 Task: Find Round Trip flight tickets for 1 adult, in Economy from Los Angeles to New York to travel on 11-Dec-2023. New York to Los Angeles on 26-Dec-2023. Look for the cheapest flights.Compare prices.
Action: Mouse moved to (390, 332)
Screenshot: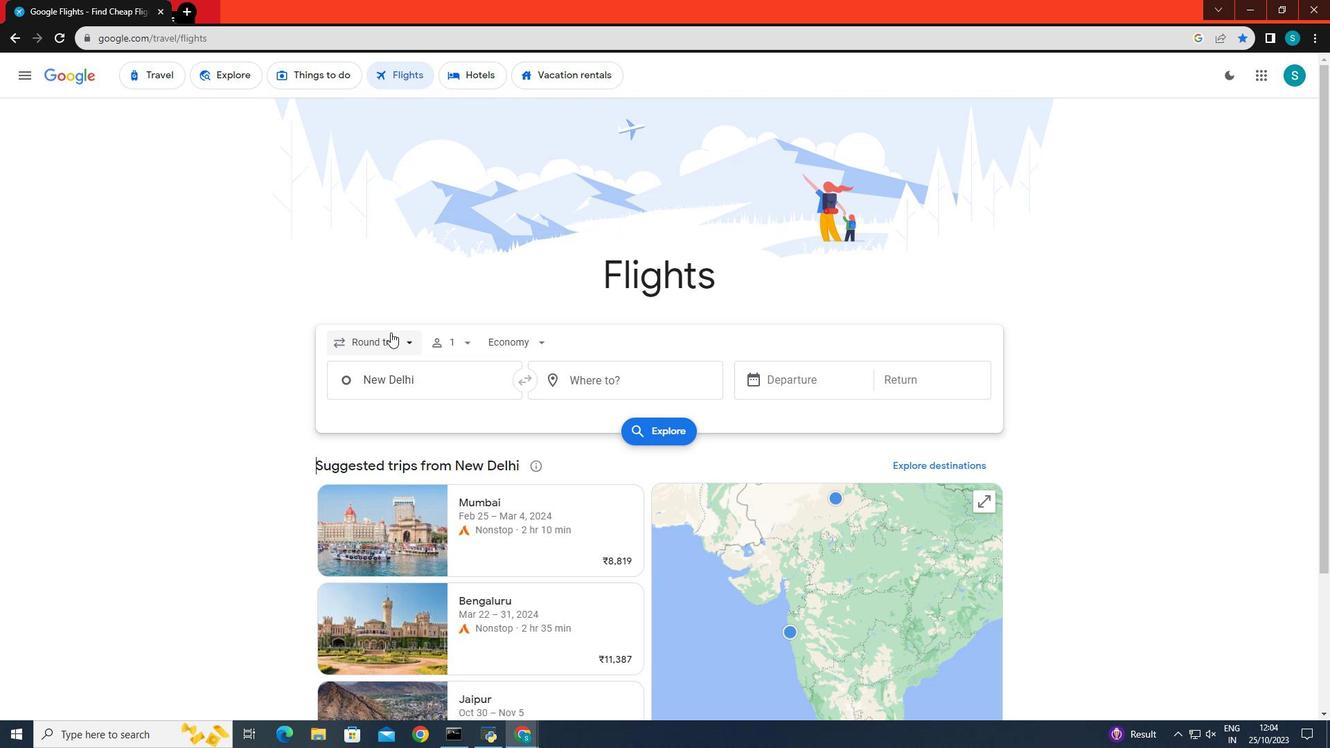 
Action: Mouse pressed left at (390, 332)
Screenshot: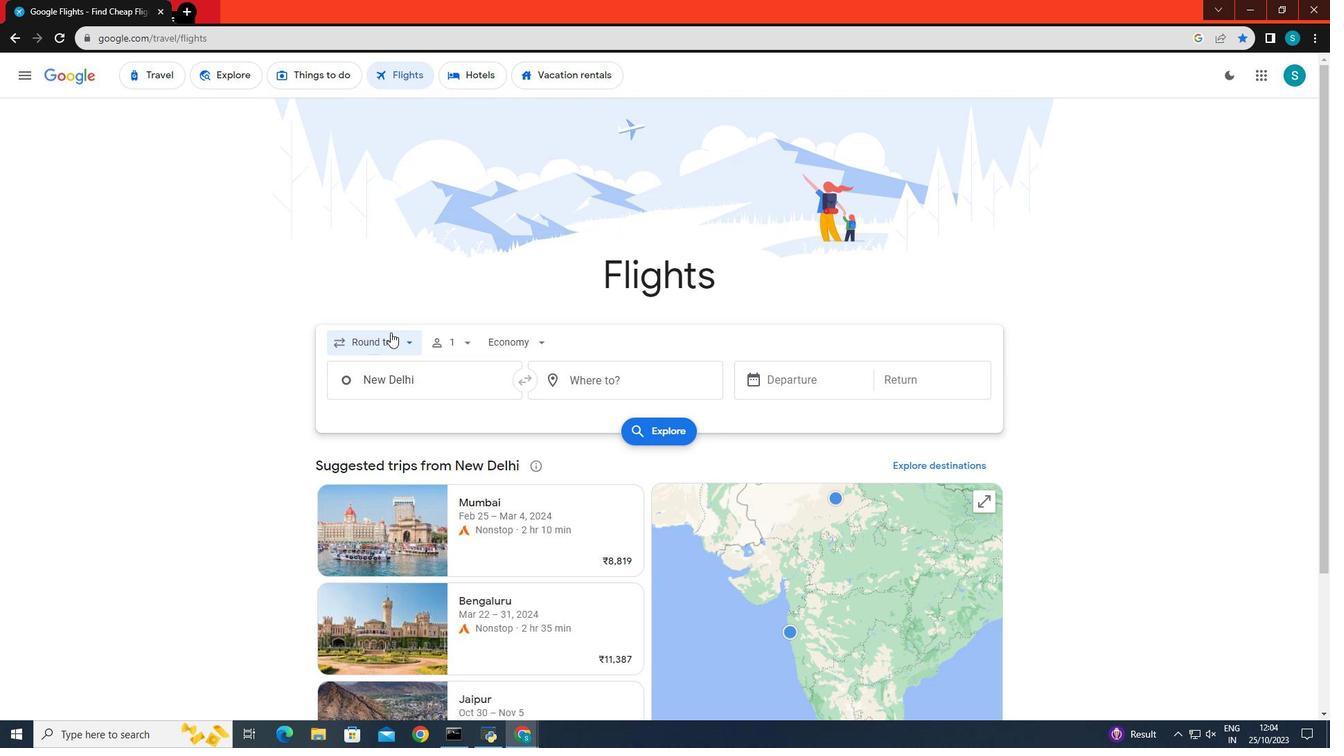
Action: Mouse moved to (388, 368)
Screenshot: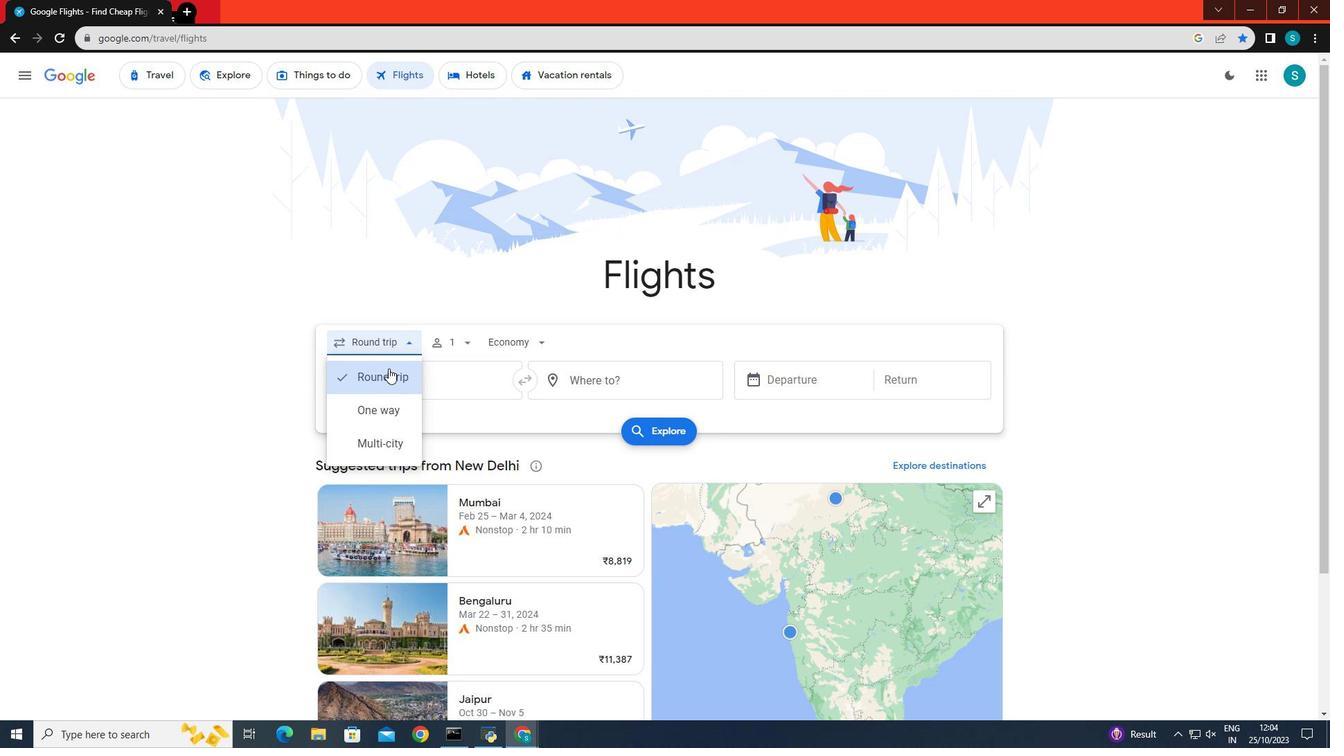 
Action: Mouse pressed left at (388, 368)
Screenshot: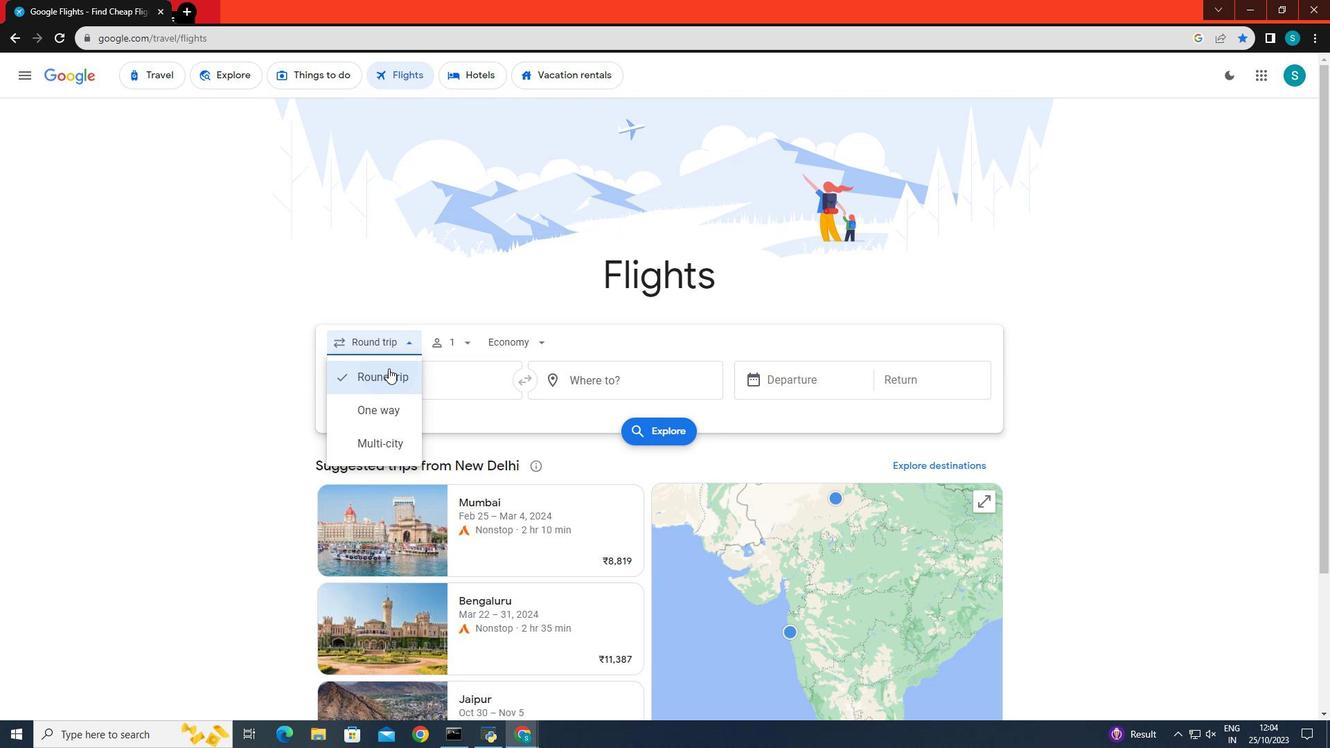 
Action: Mouse moved to (445, 343)
Screenshot: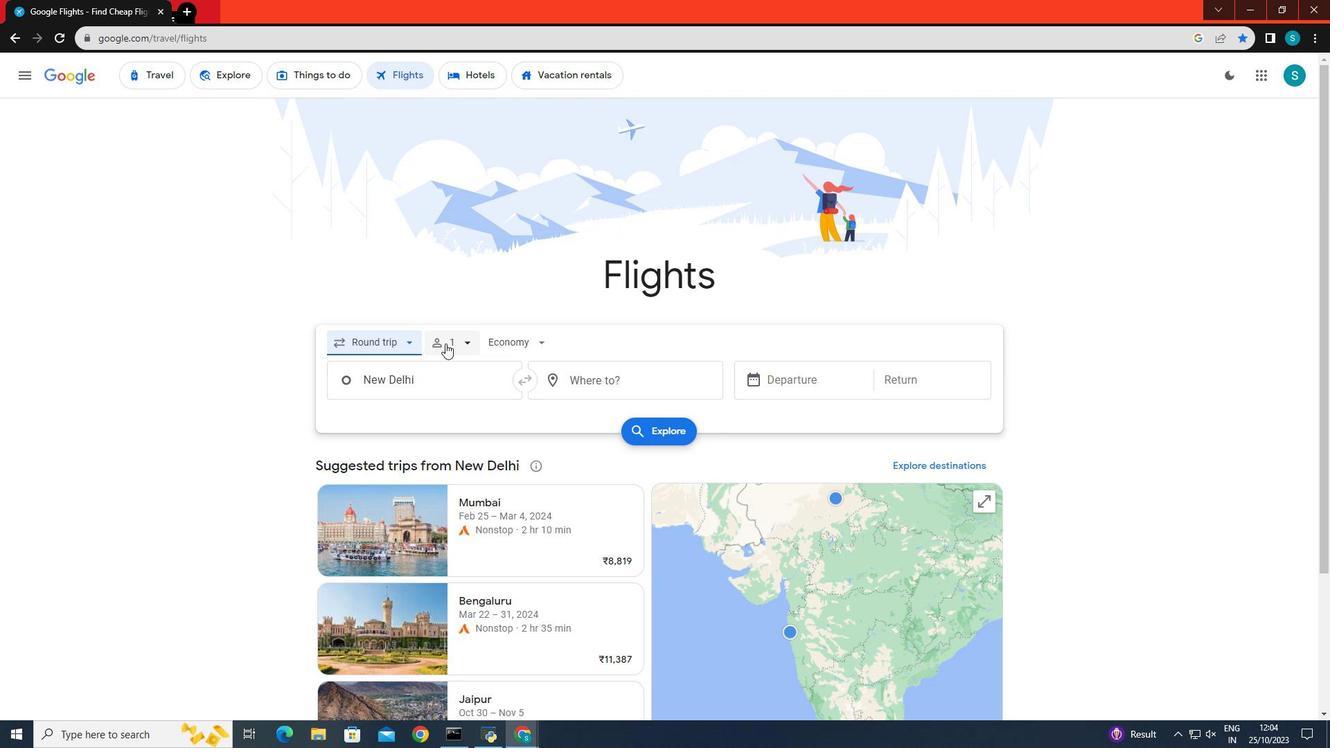 
Action: Mouse pressed left at (445, 343)
Screenshot: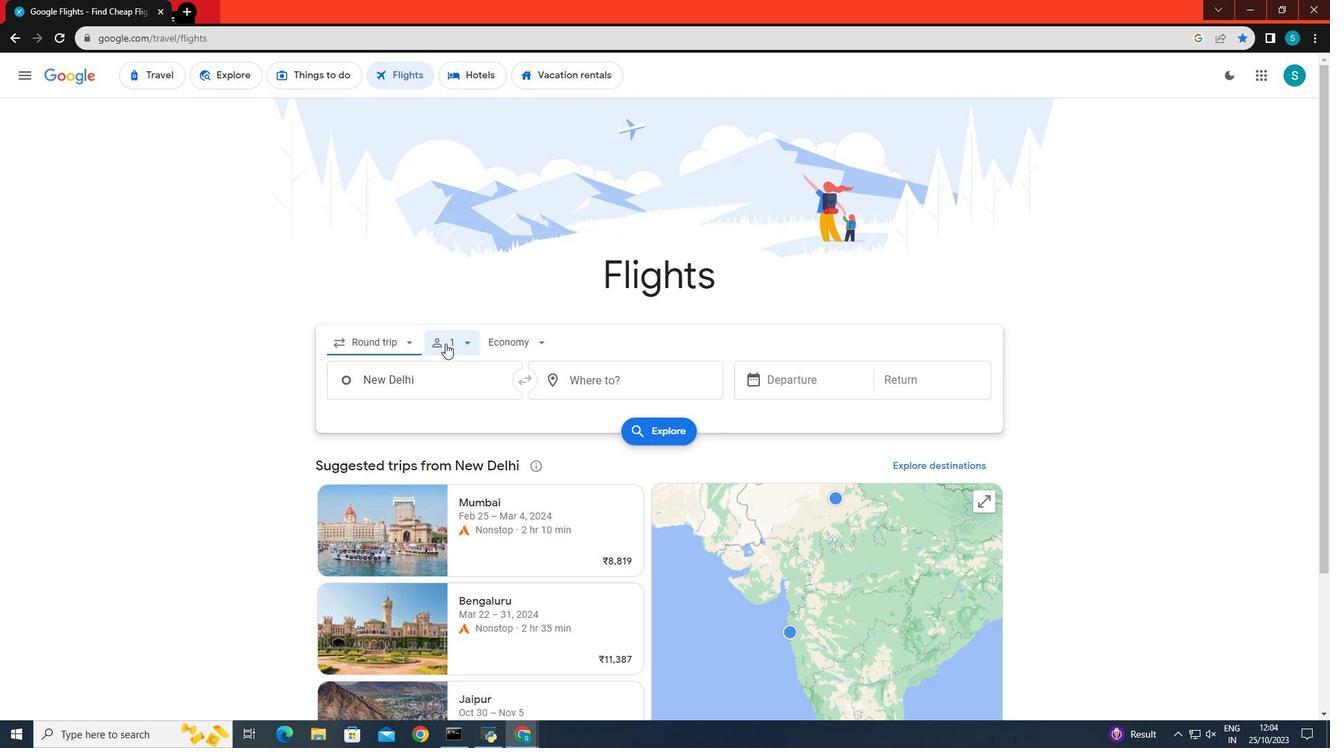 
Action: Mouse moved to (558, 532)
Screenshot: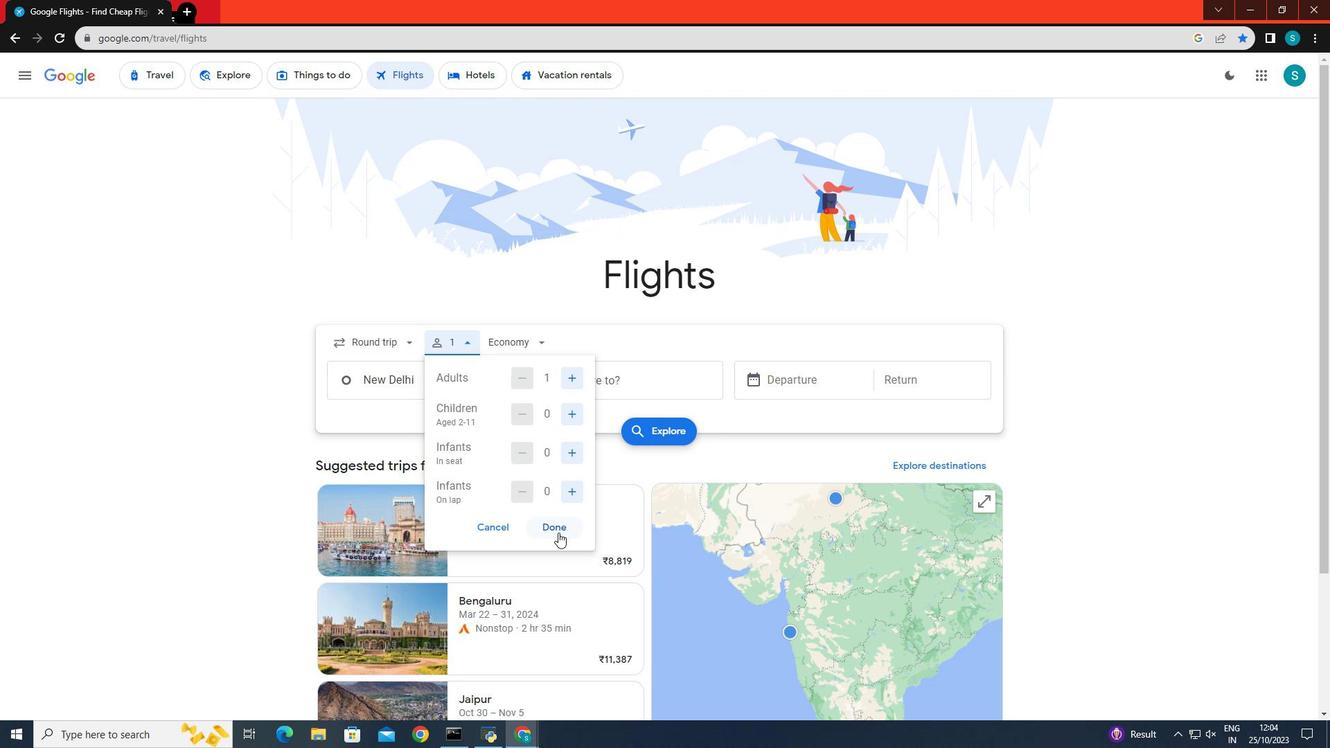 
Action: Mouse pressed left at (558, 532)
Screenshot: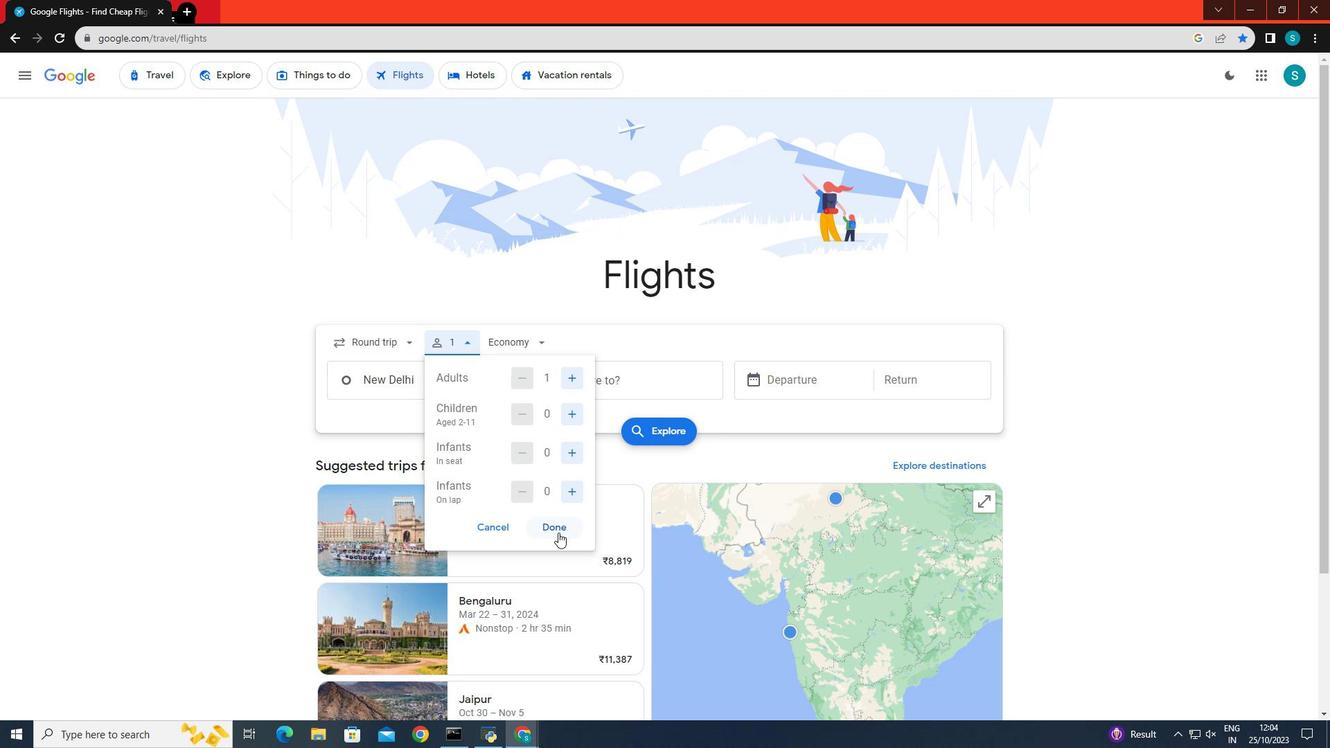 
Action: Mouse moved to (506, 331)
Screenshot: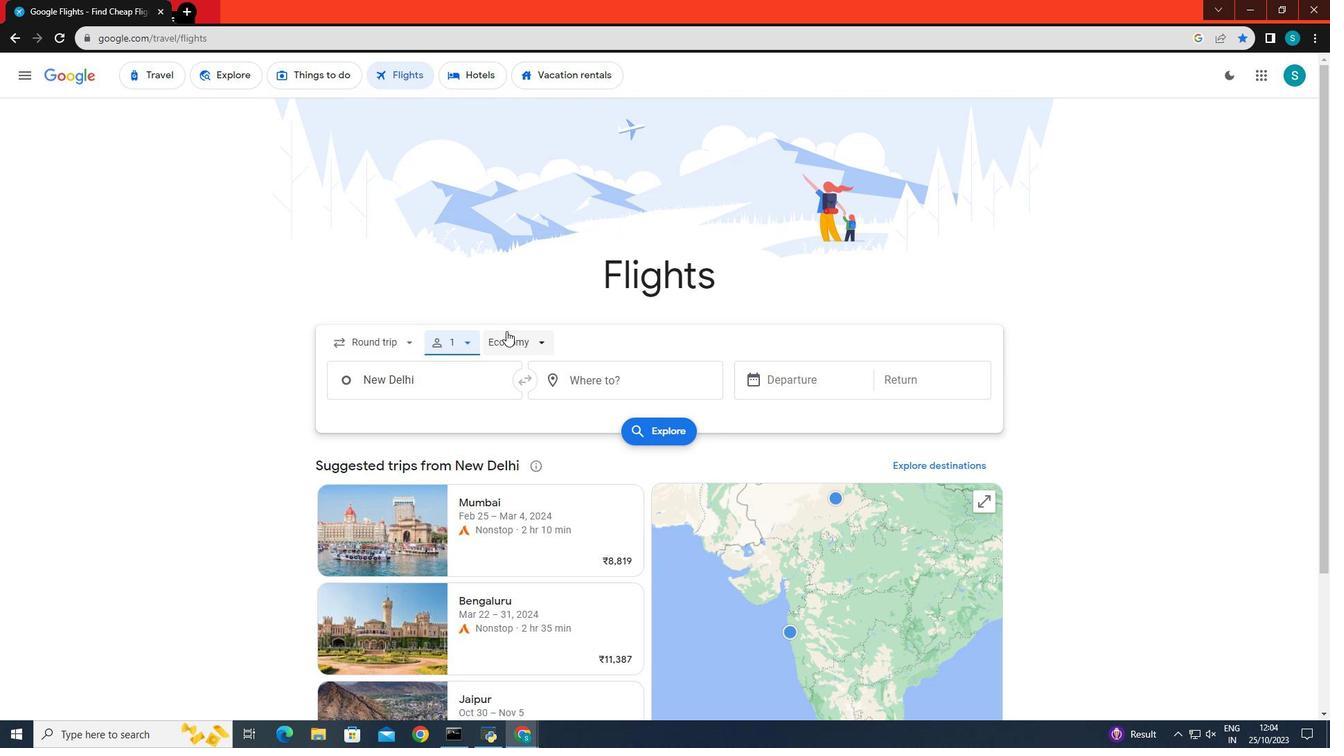 
Action: Mouse pressed left at (506, 331)
Screenshot: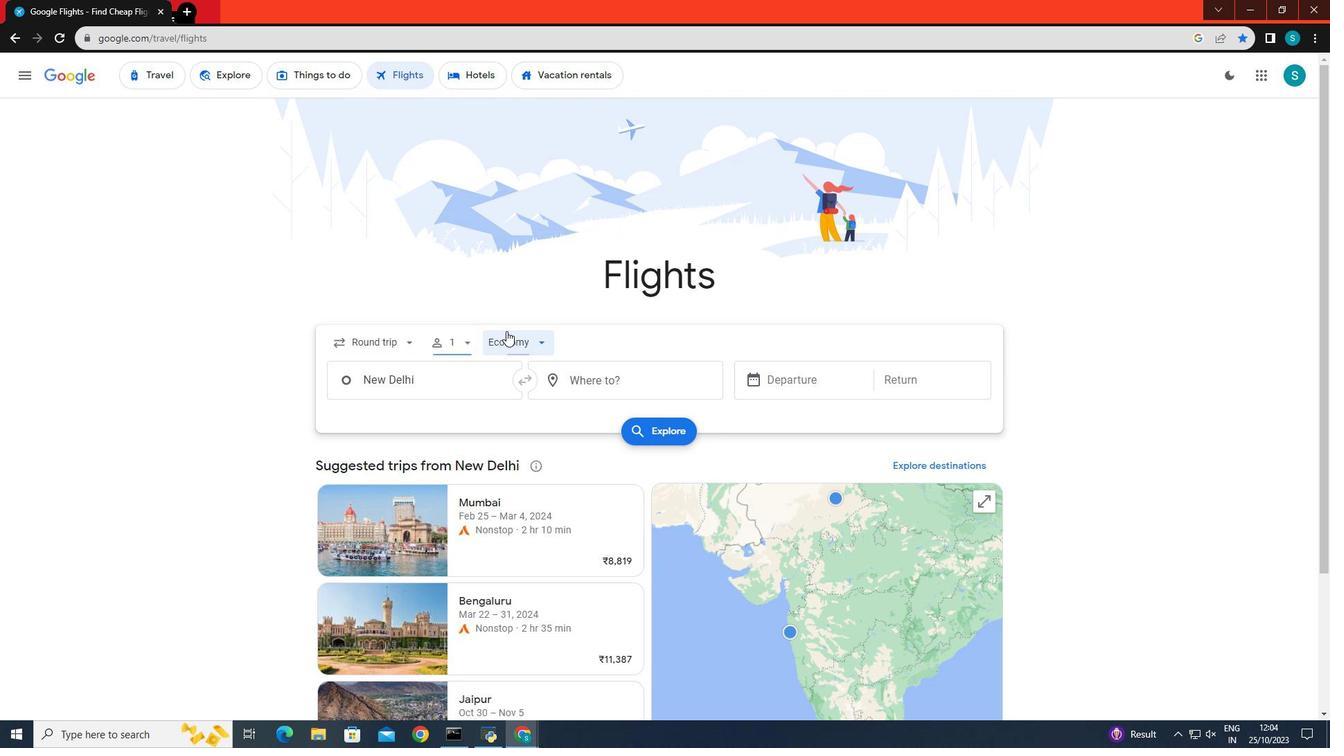 
Action: Mouse moved to (545, 374)
Screenshot: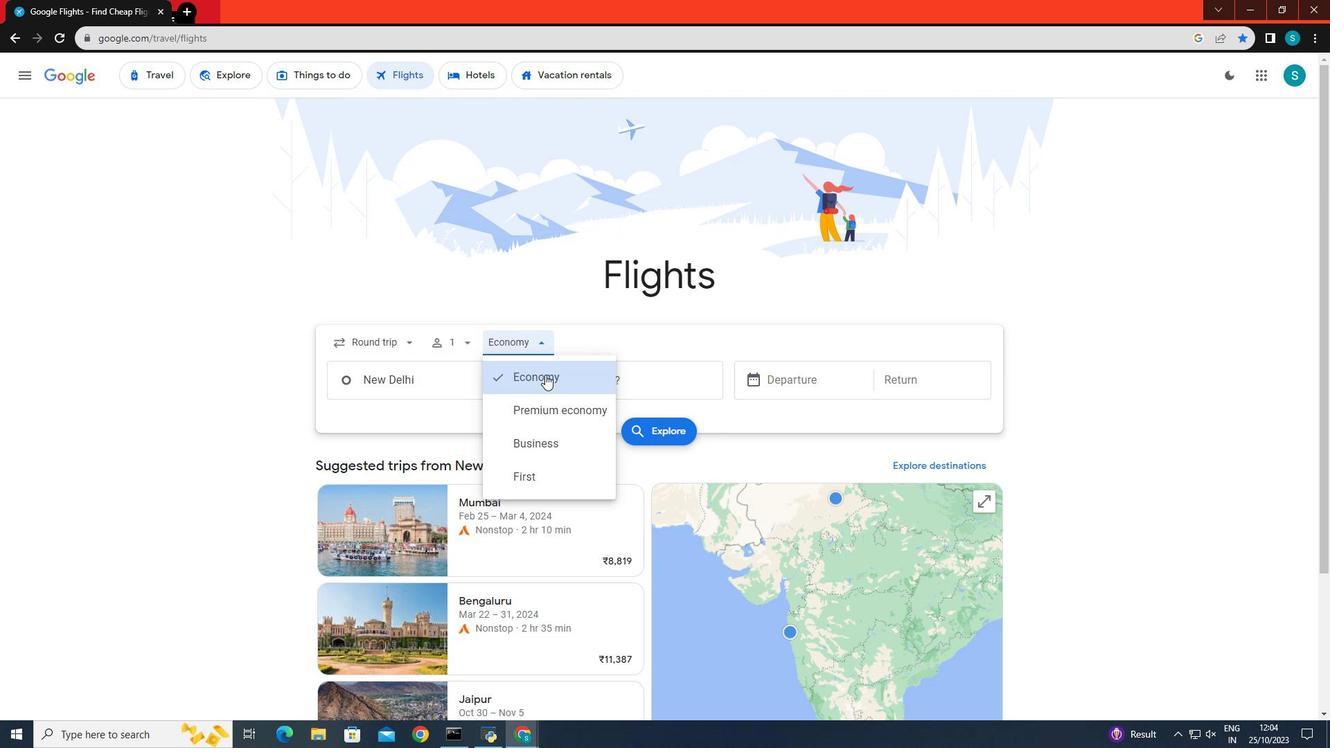 
Action: Mouse pressed left at (545, 374)
Screenshot: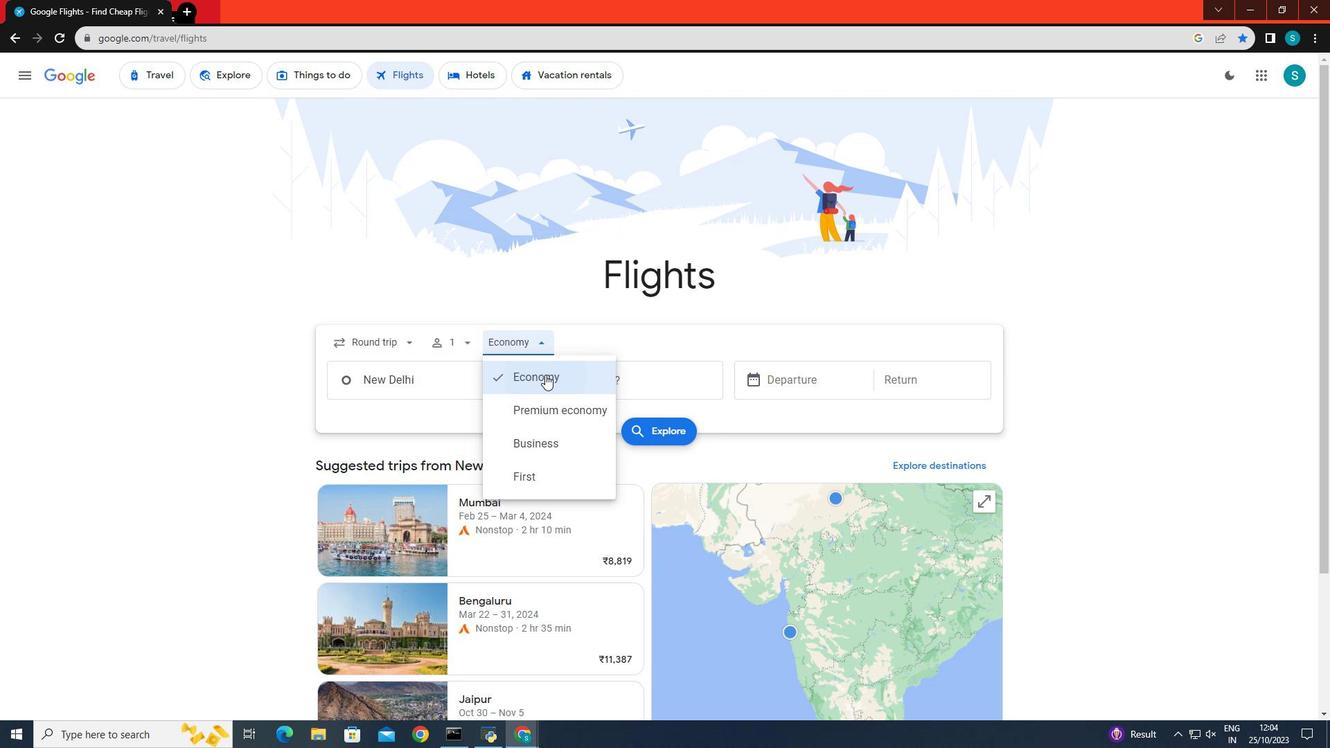 
Action: Mouse moved to (421, 372)
Screenshot: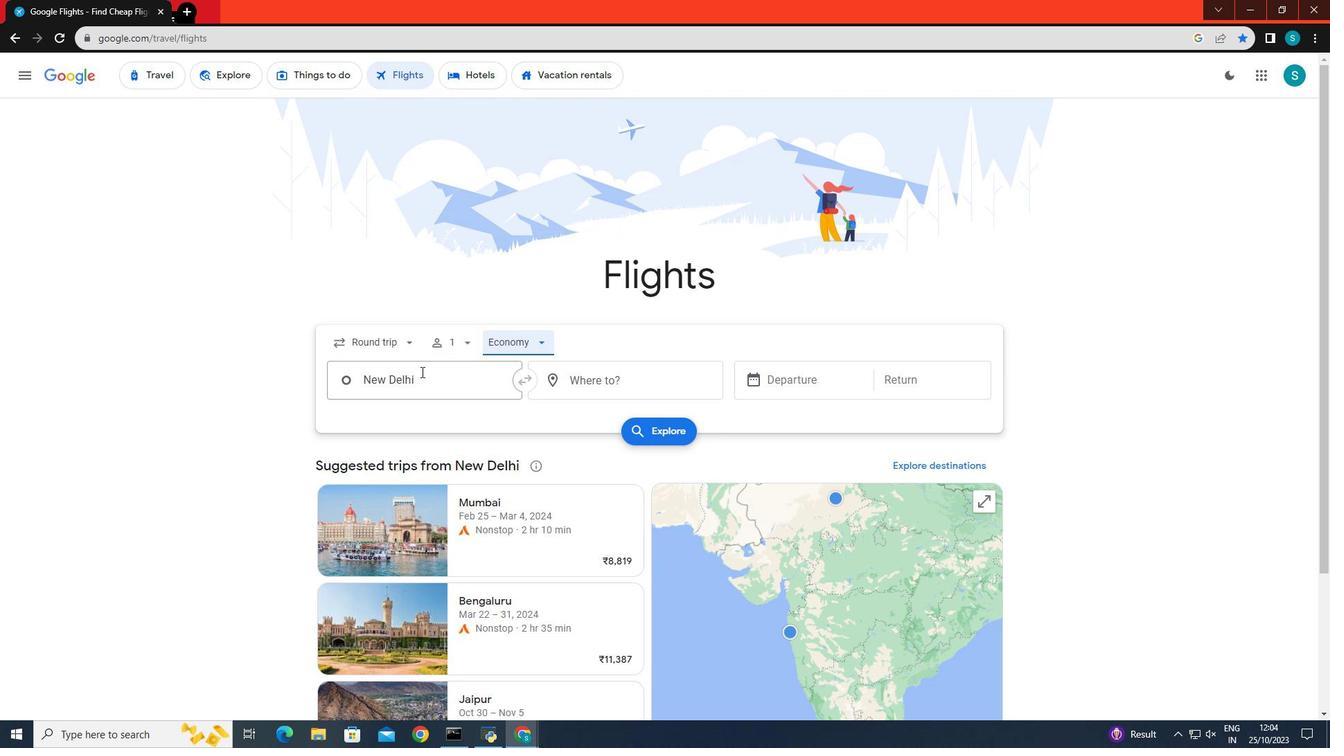 
Action: Mouse pressed left at (421, 372)
Screenshot: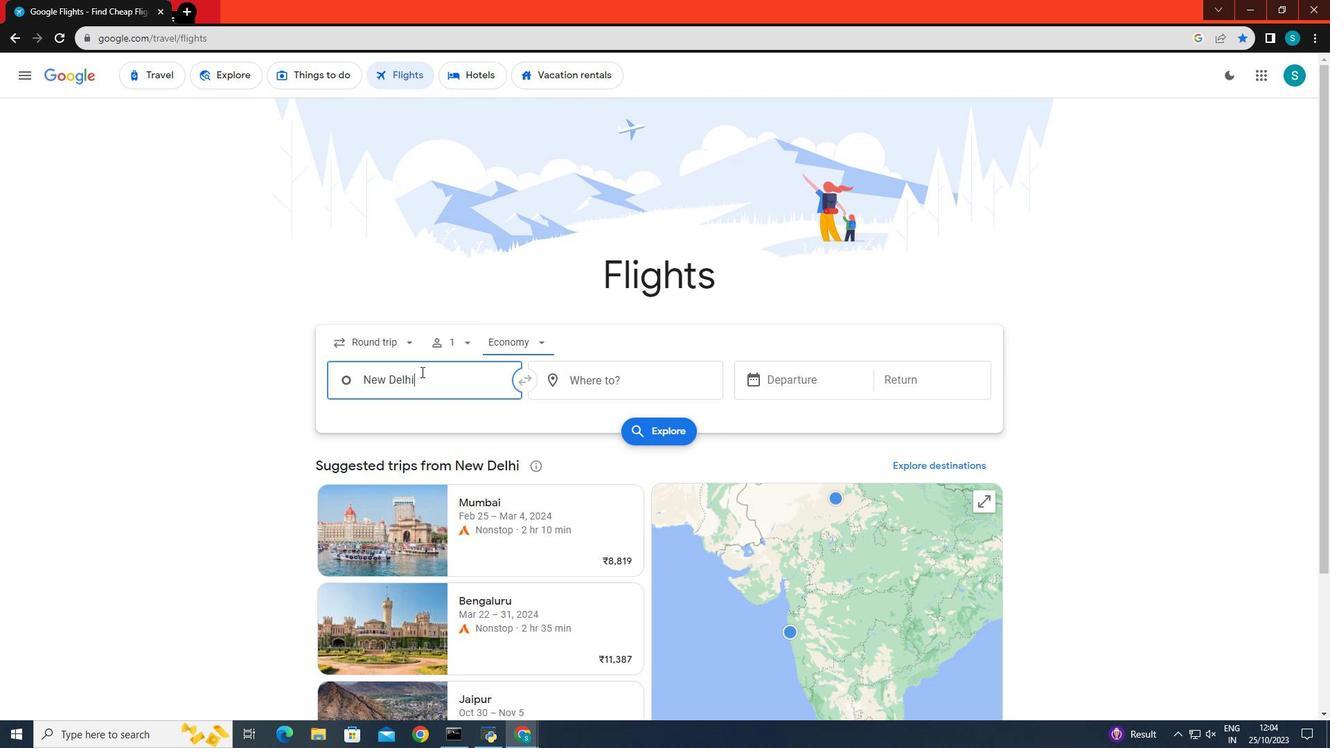 
Action: Key pressed <Key.backspace><Key.caps_lock>L<Key.caps_lock>os<Key.space><Key.caps_lock>A<Key.caps_lock>ngeles
Screenshot: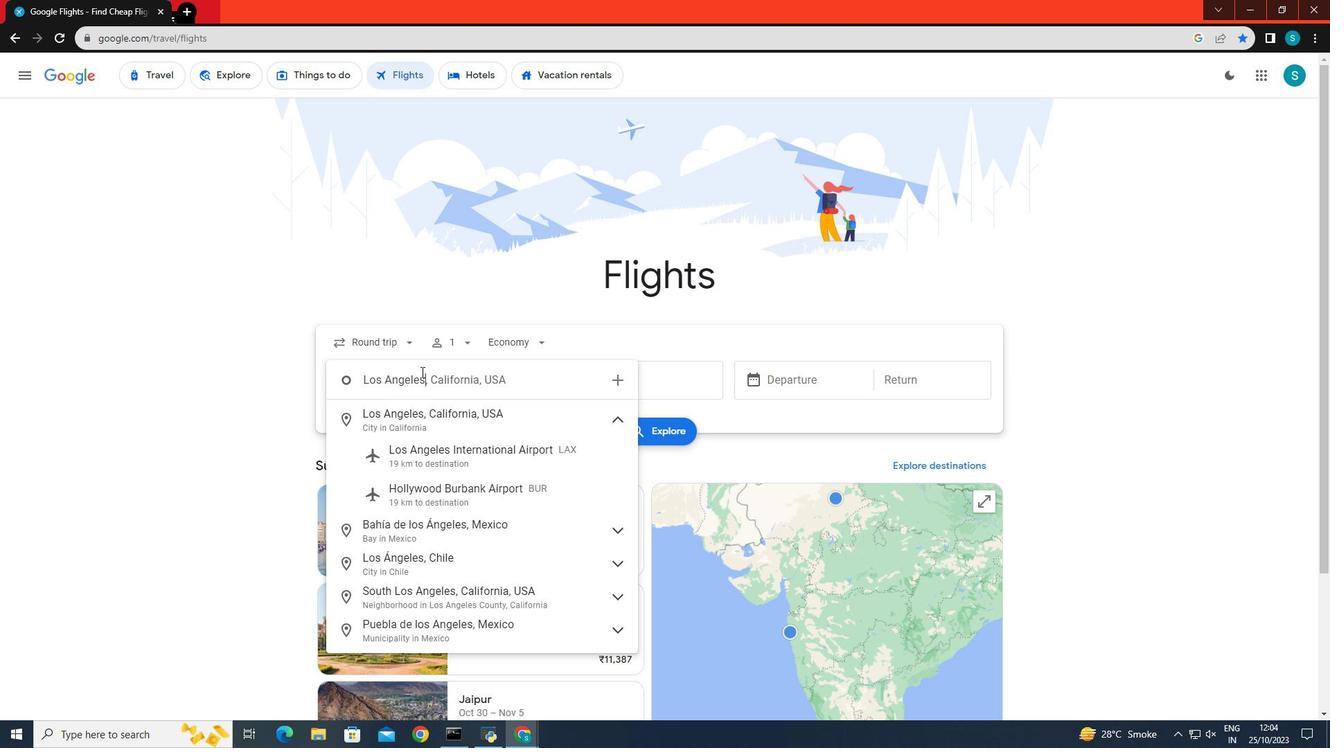 
Action: Mouse moved to (431, 453)
Screenshot: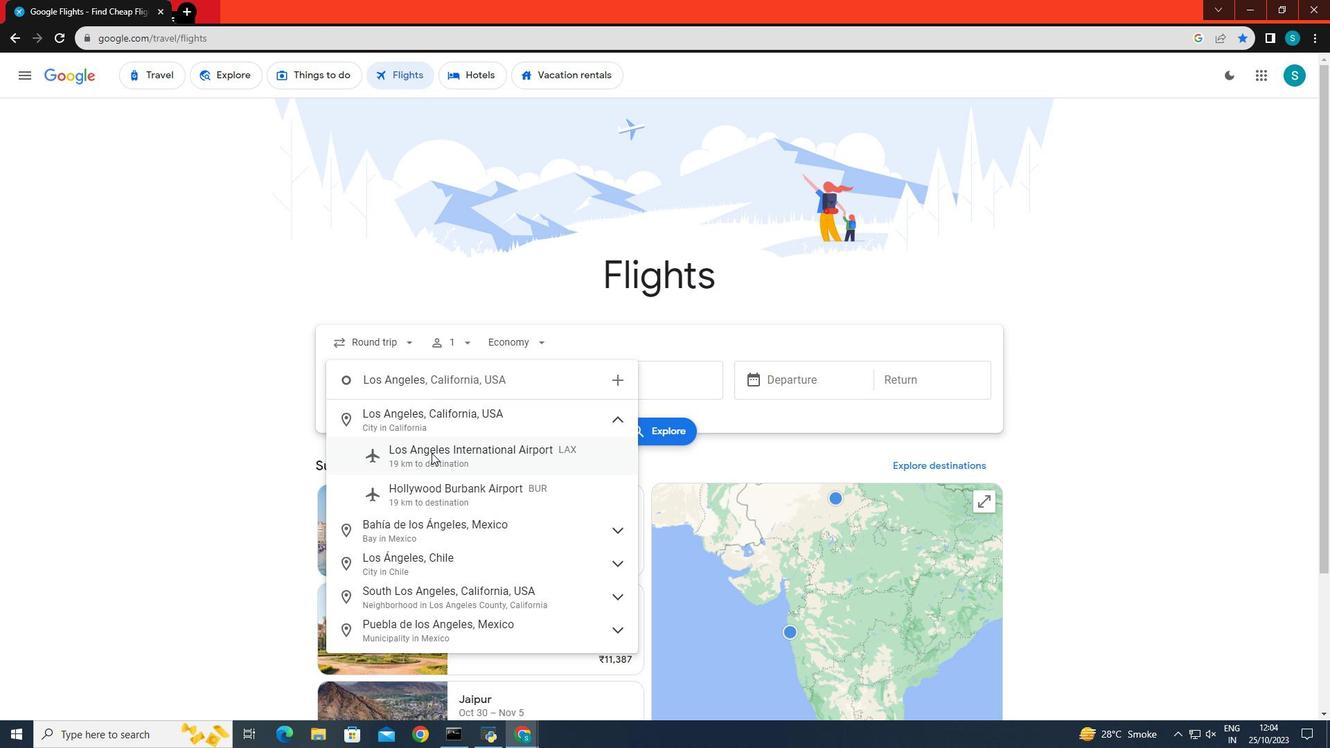 
Action: Mouse pressed left at (431, 453)
Screenshot: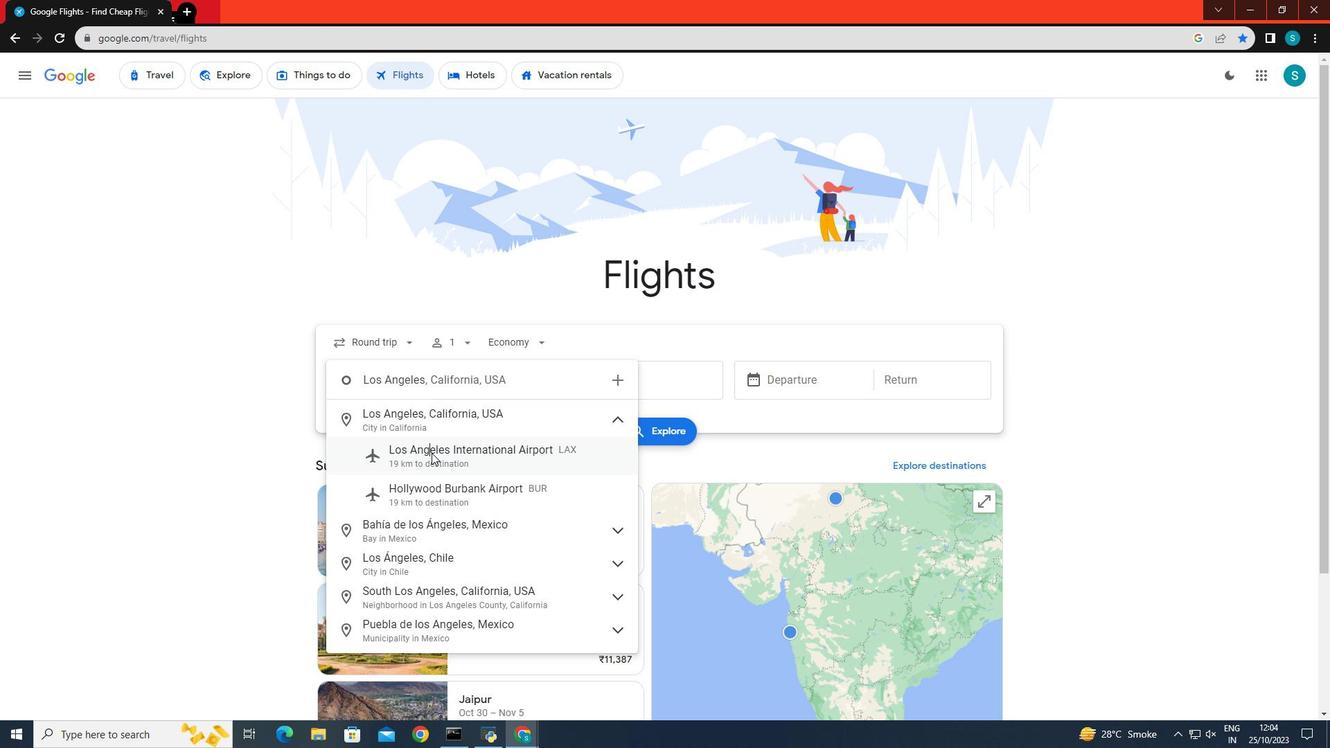 
Action: Mouse moved to (566, 385)
Screenshot: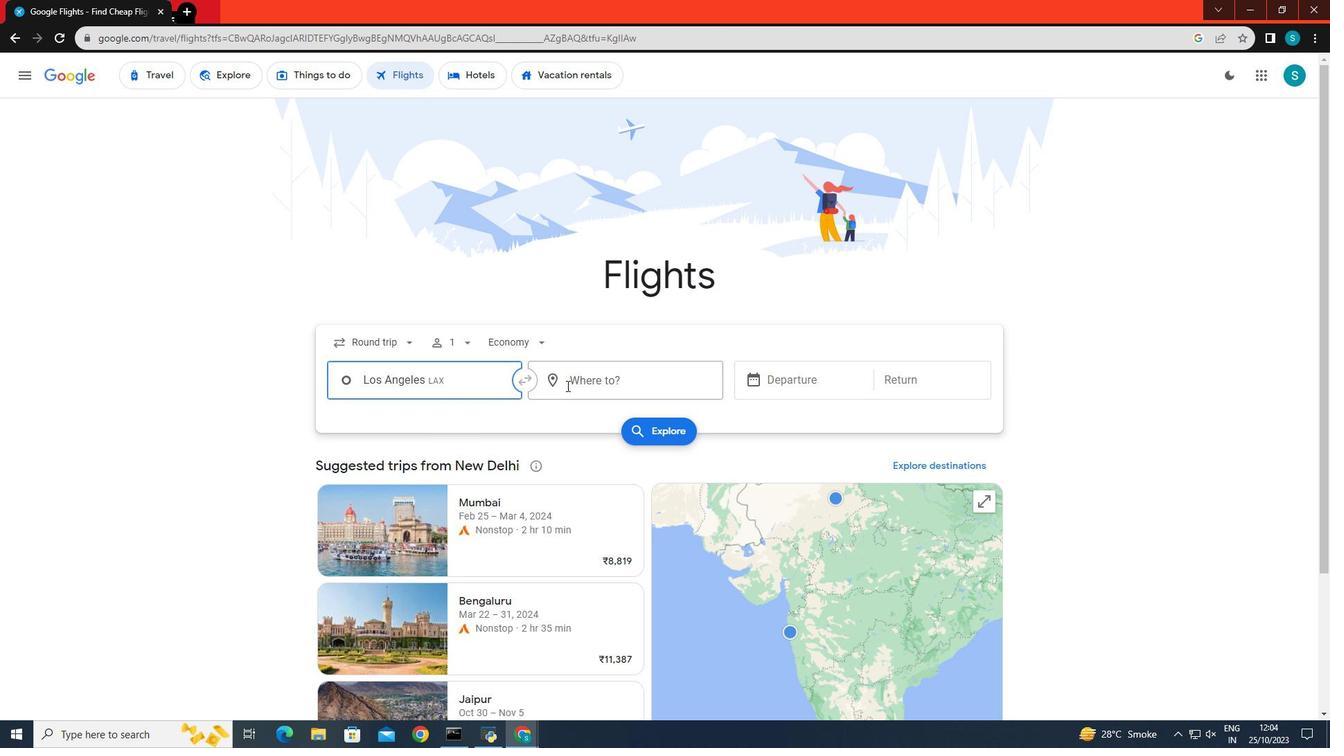 
Action: Mouse pressed left at (566, 385)
Screenshot: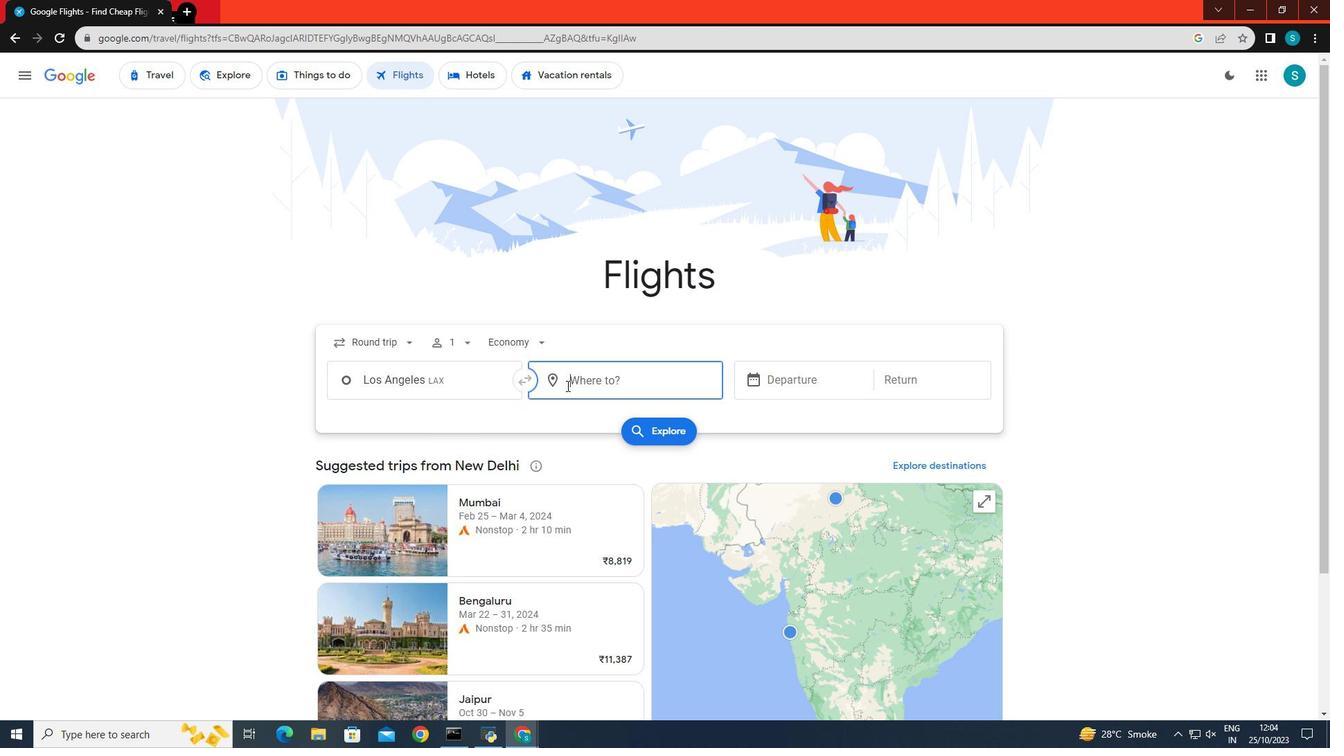 
Action: Mouse moved to (500, 370)
Screenshot: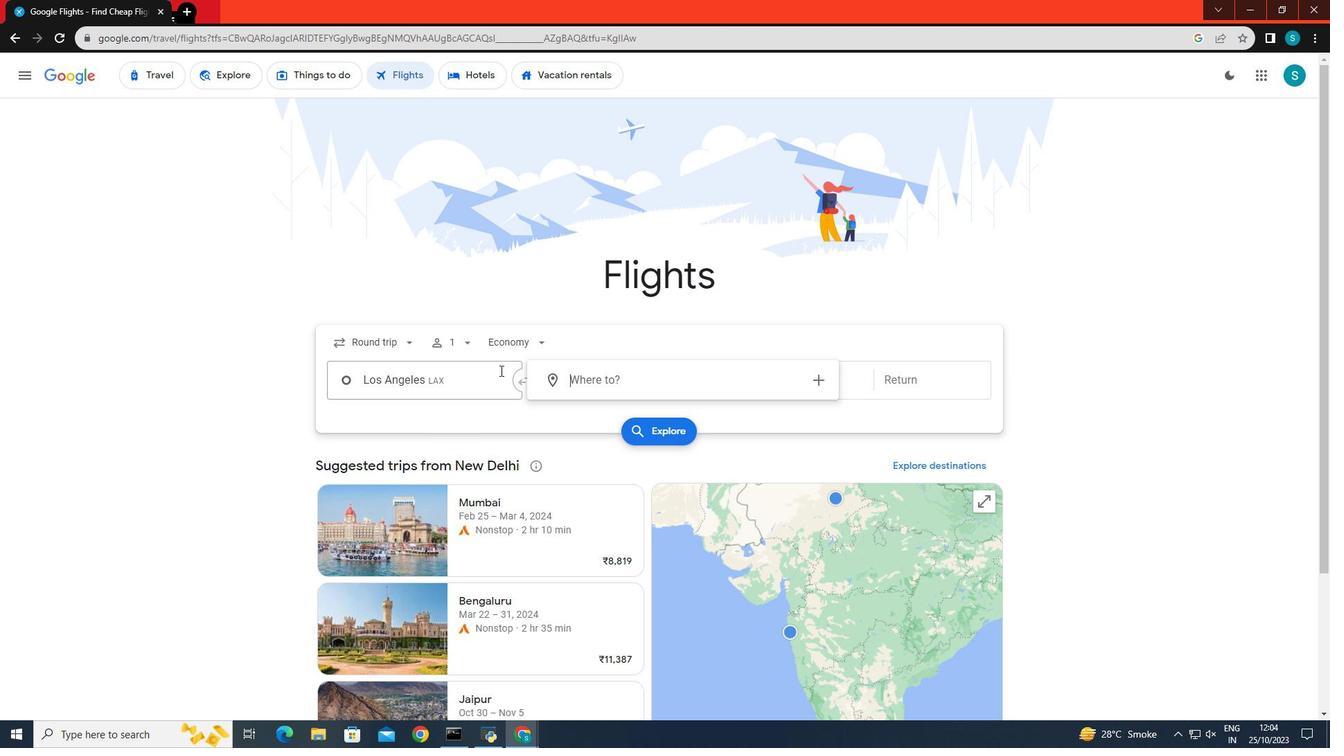 
Action: Key pressed <Key.caps_lock>N<Key.caps_lock>ew<Key.space><Key.caps_lock>YOOR<Key.backspace><Key.backspace><Key.backspace><Key.caps_lock>ork
Screenshot: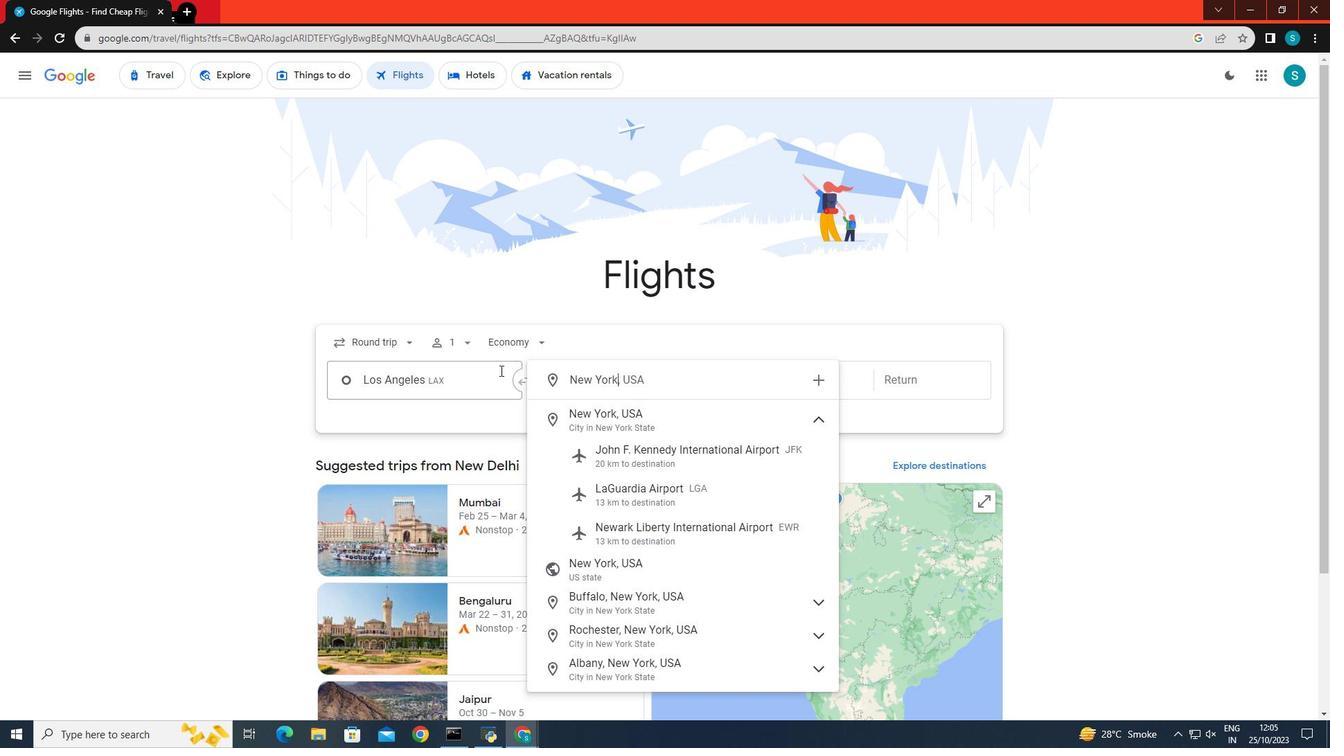 
Action: Mouse moved to (589, 448)
Screenshot: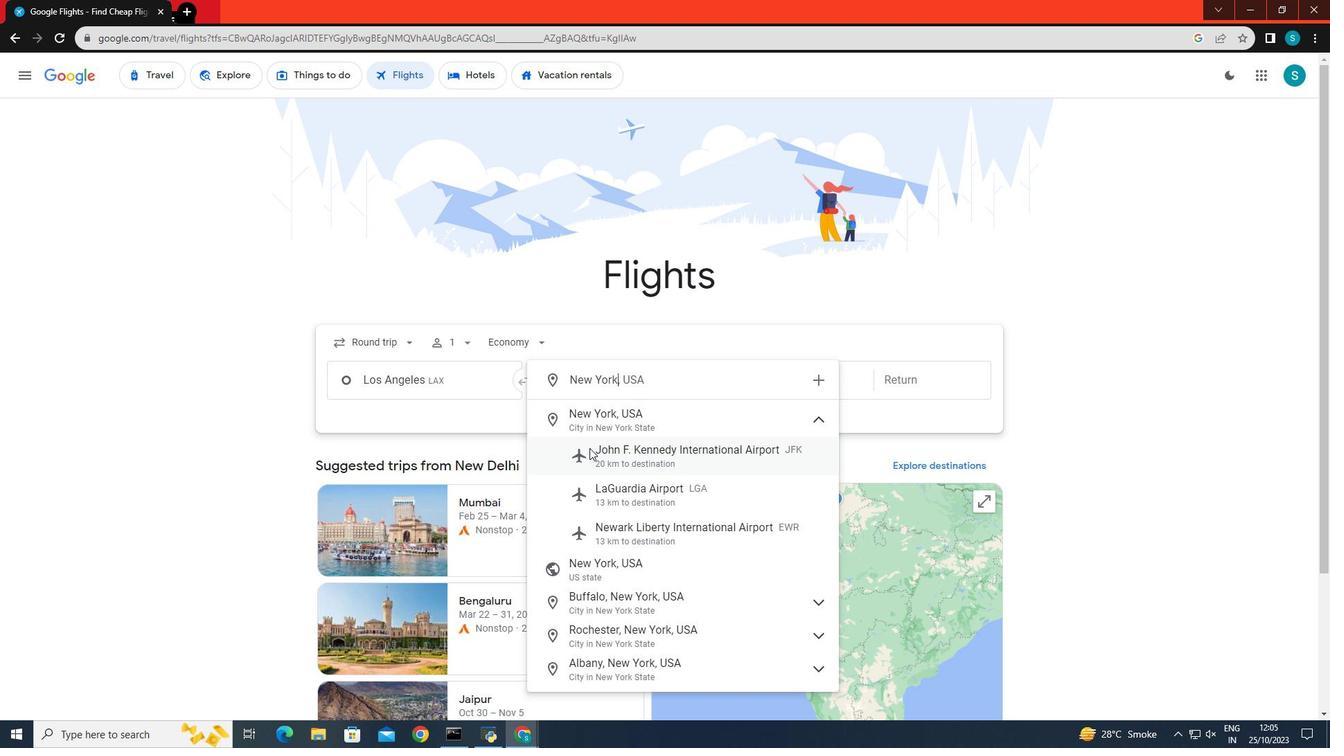 
Action: Mouse pressed left at (589, 448)
Screenshot: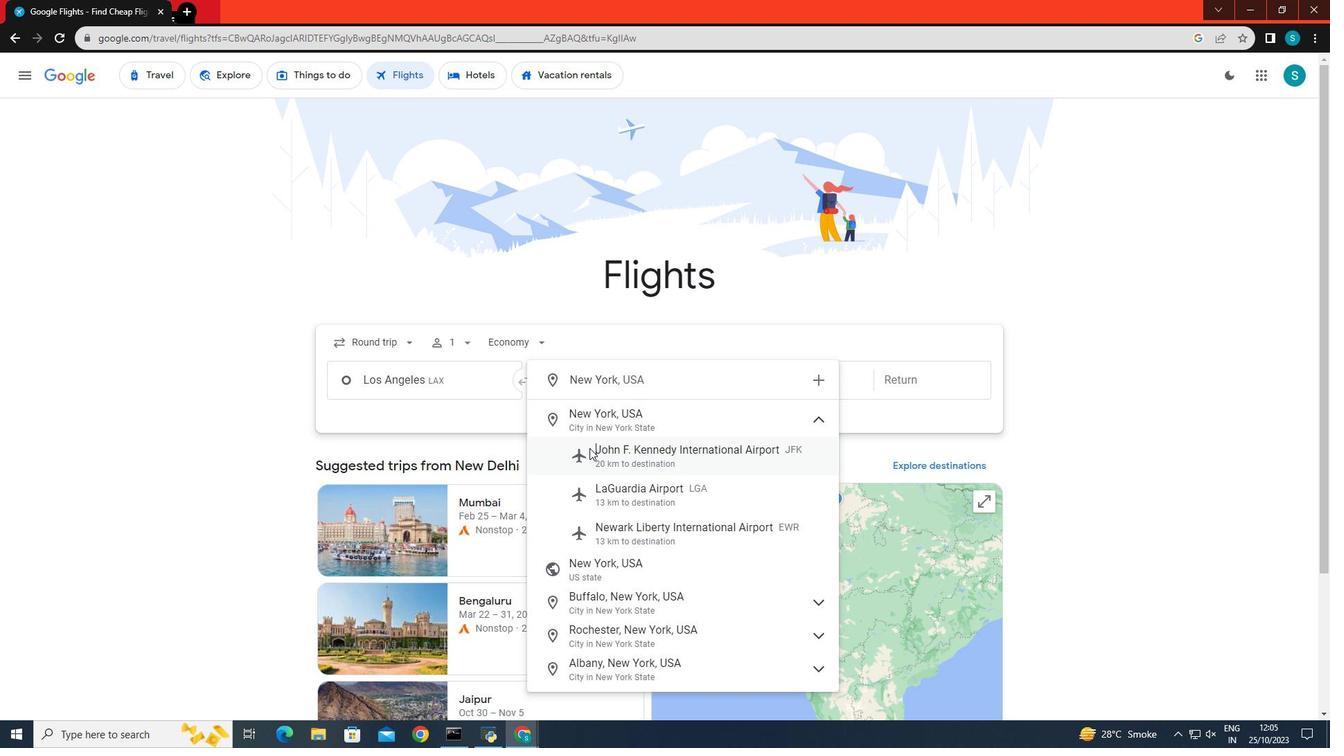 
Action: Mouse moved to (811, 388)
Screenshot: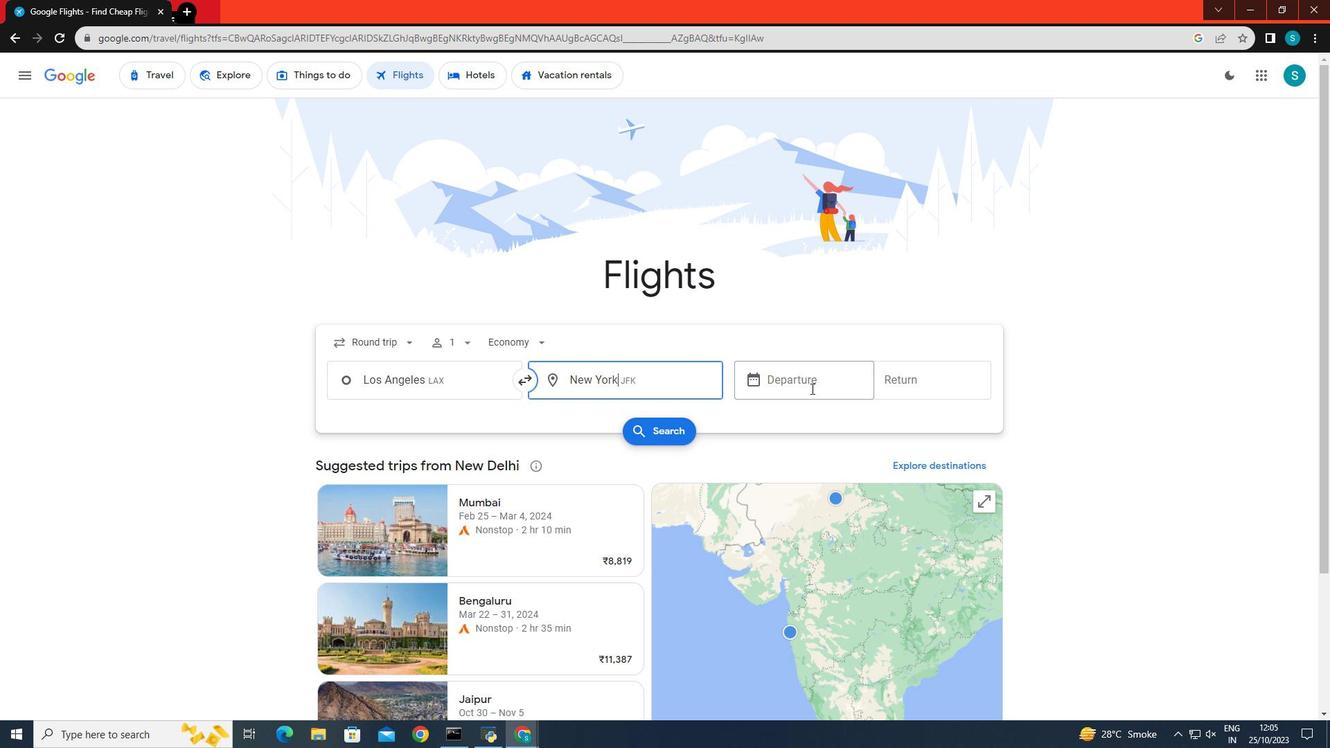 
Action: Mouse pressed left at (811, 388)
Screenshot: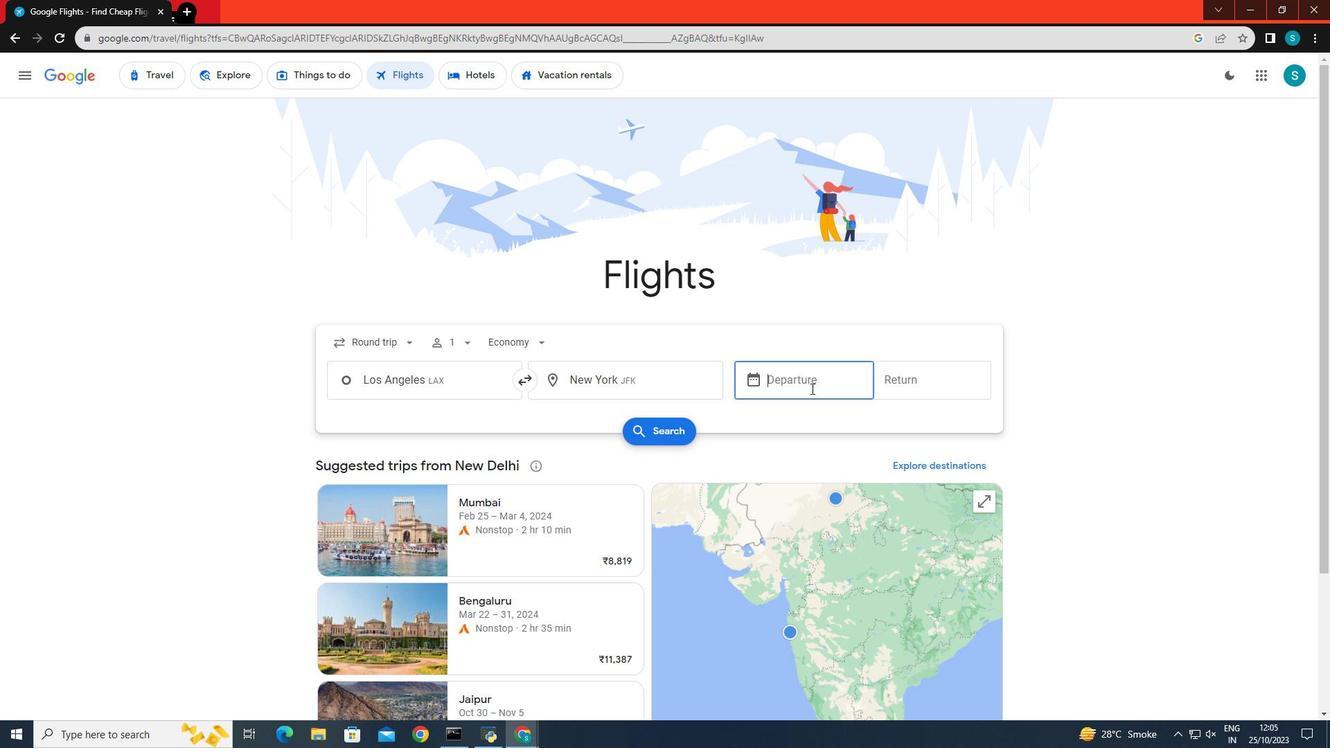
Action: Mouse moved to (999, 537)
Screenshot: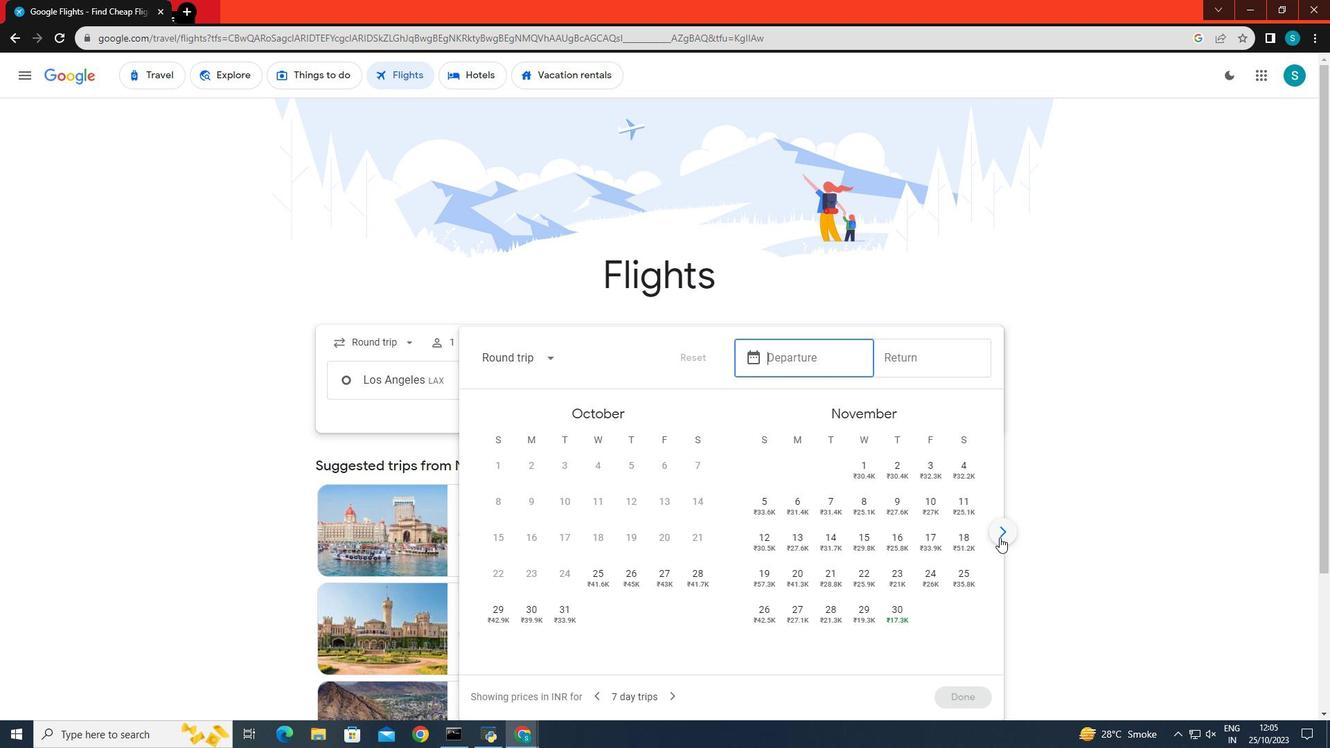 
Action: Mouse pressed left at (999, 537)
Screenshot: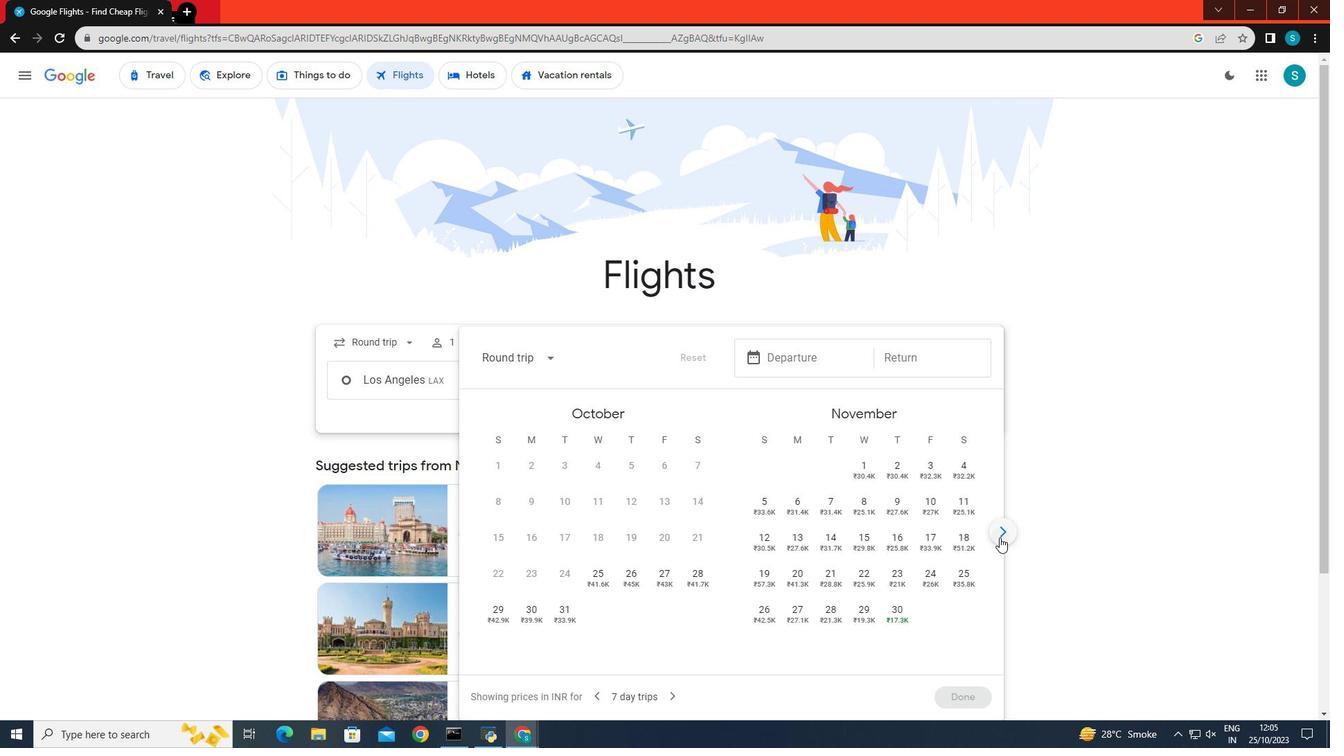 
Action: Mouse moved to (800, 538)
Screenshot: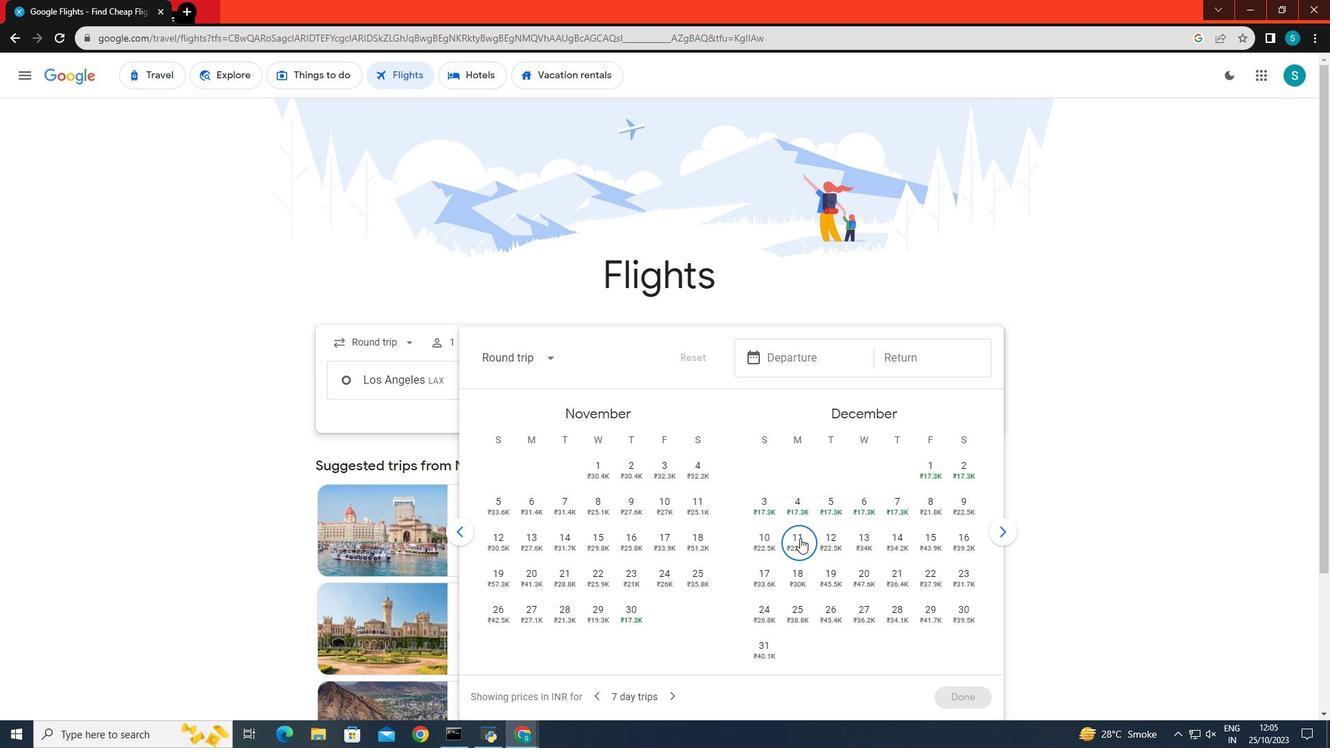 
Action: Mouse pressed left at (800, 538)
Screenshot: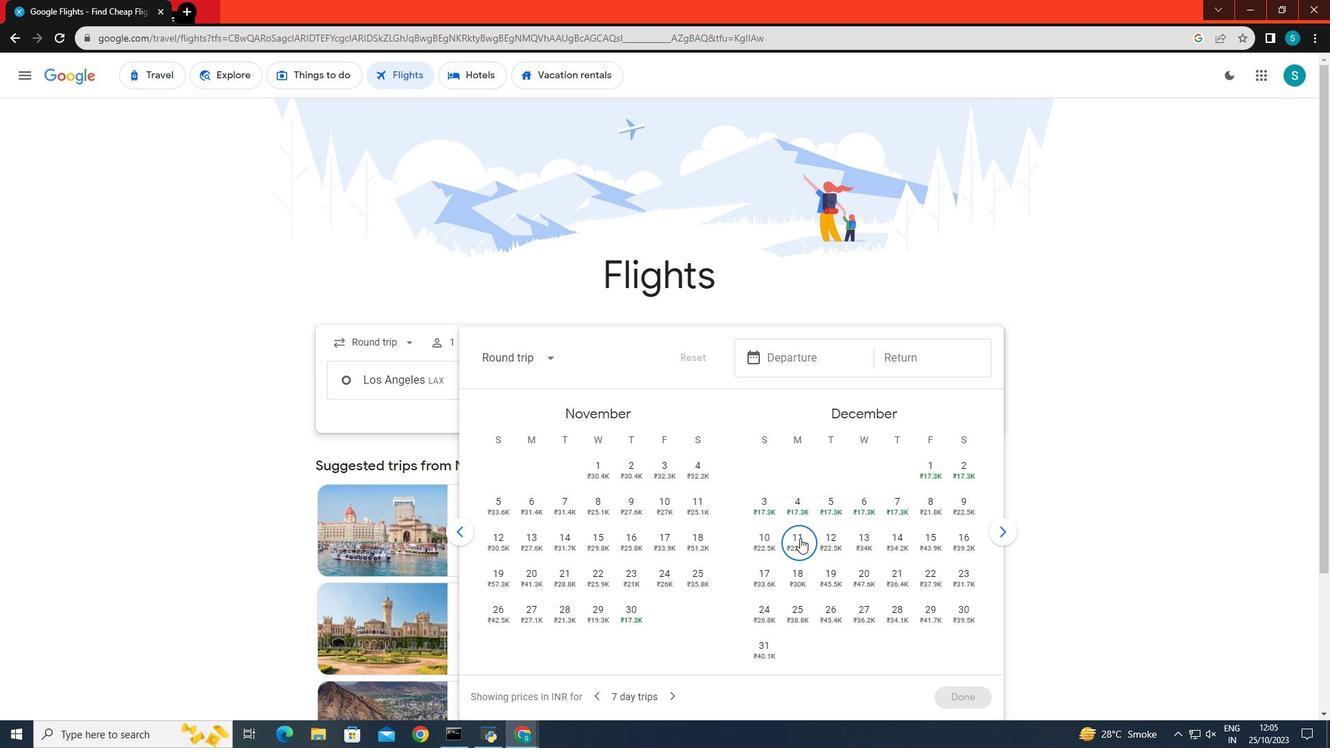 
Action: Mouse moved to (827, 621)
Screenshot: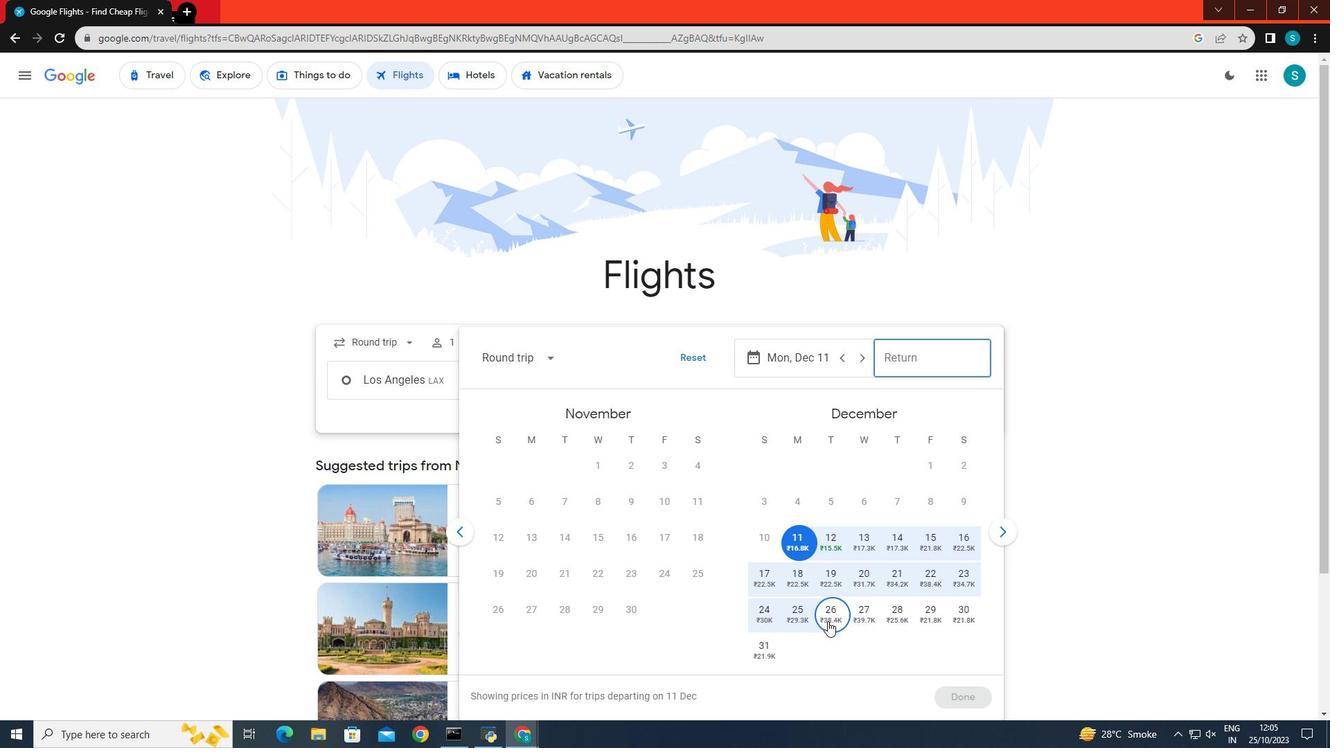 
Action: Mouse pressed left at (827, 621)
Screenshot: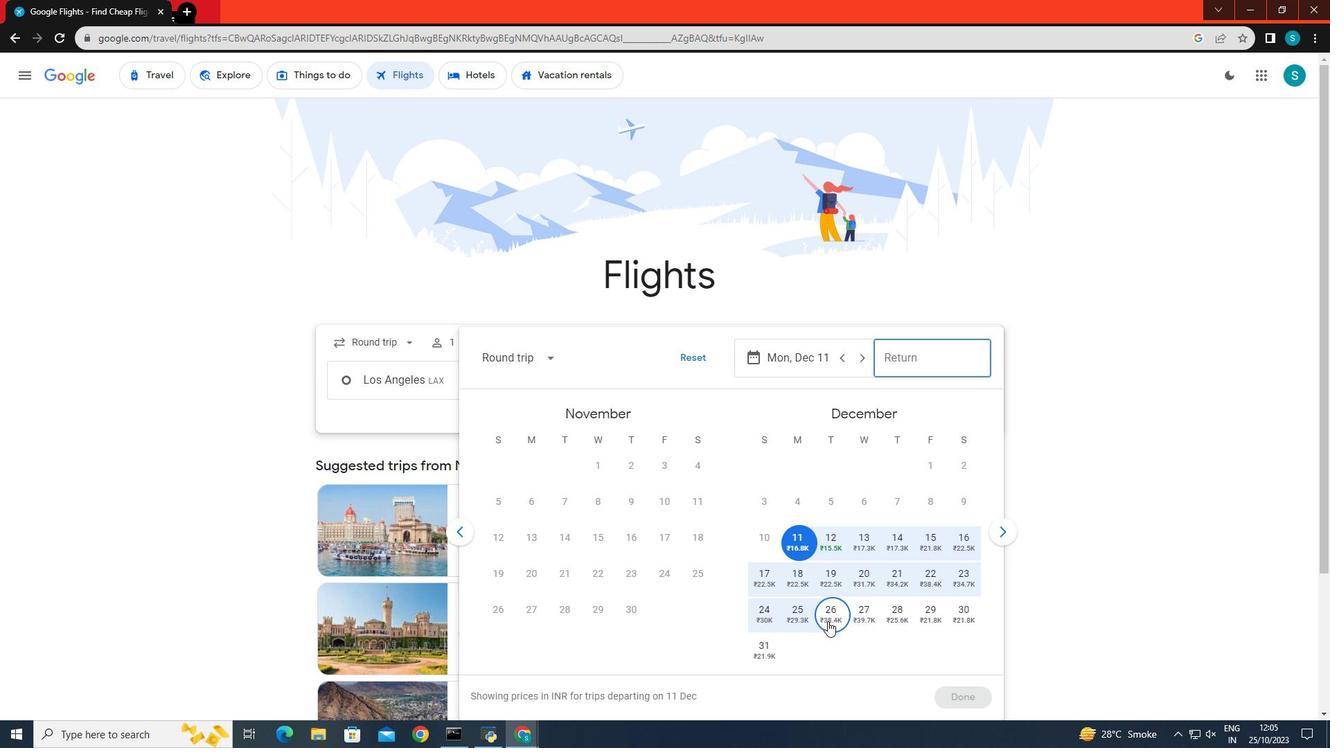 
Action: Mouse moved to (960, 696)
Screenshot: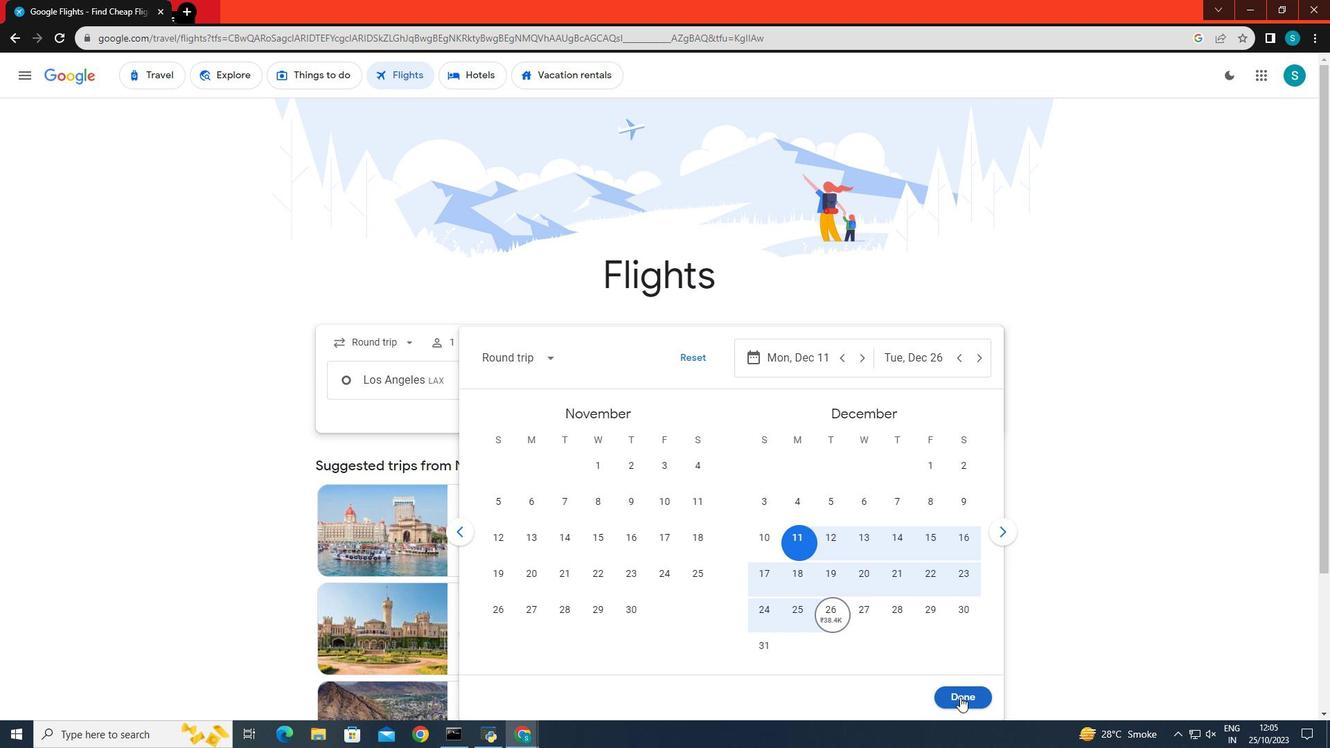 
Action: Mouse pressed left at (960, 696)
Screenshot: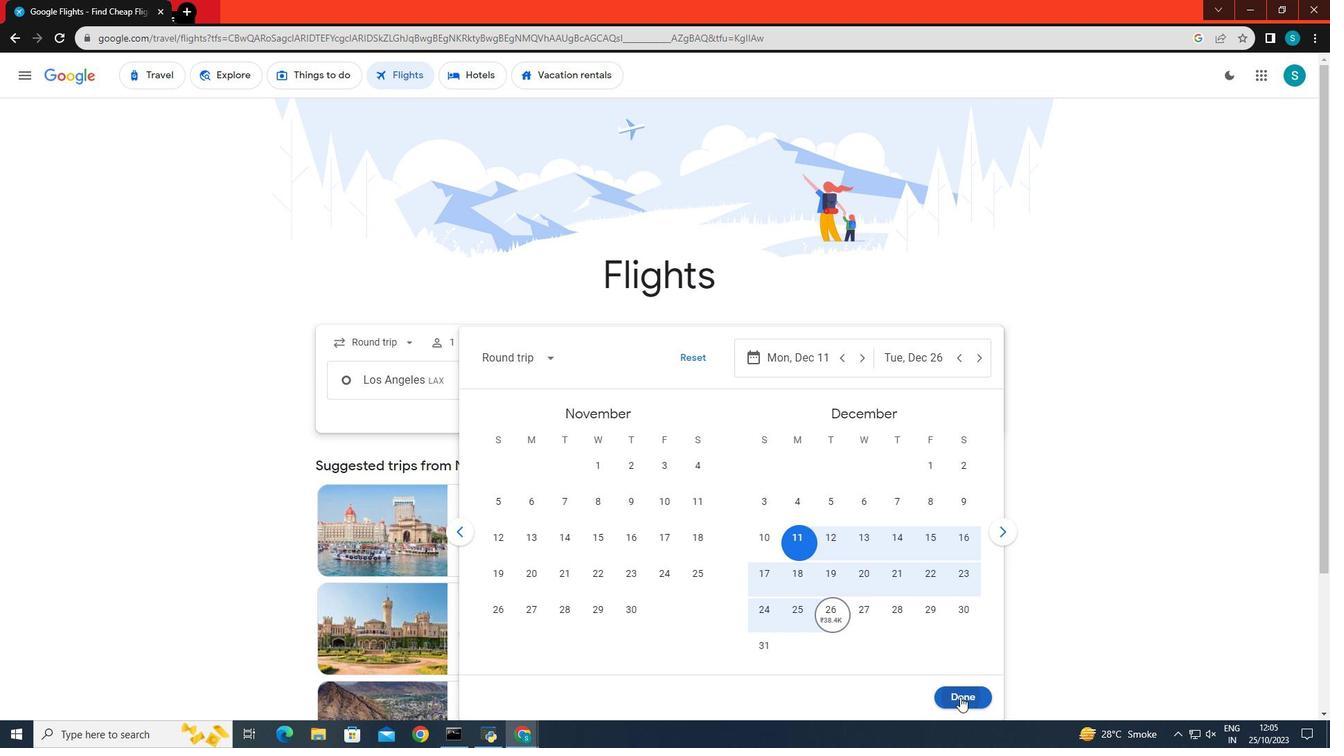
Action: Mouse moved to (662, 428)
Screenshot: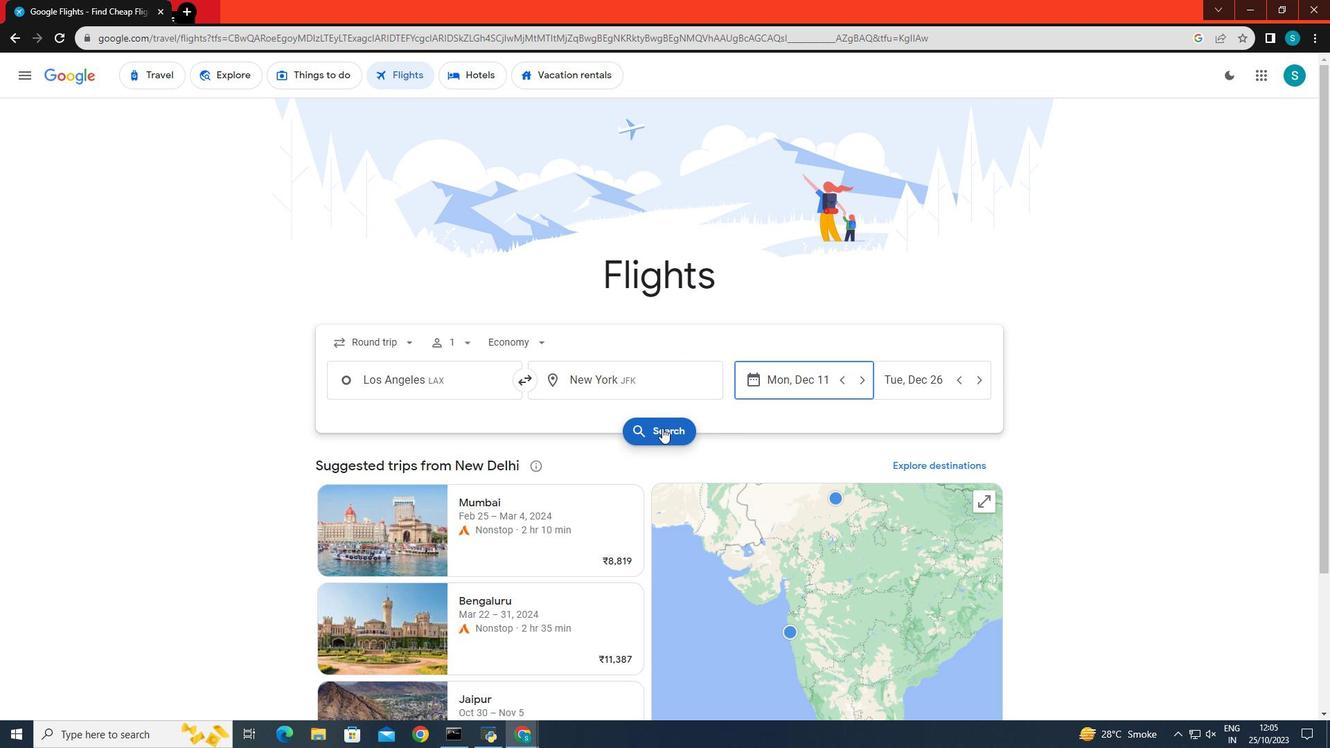 
Action: Mouse pressed left at (662, 428)
Screenshot: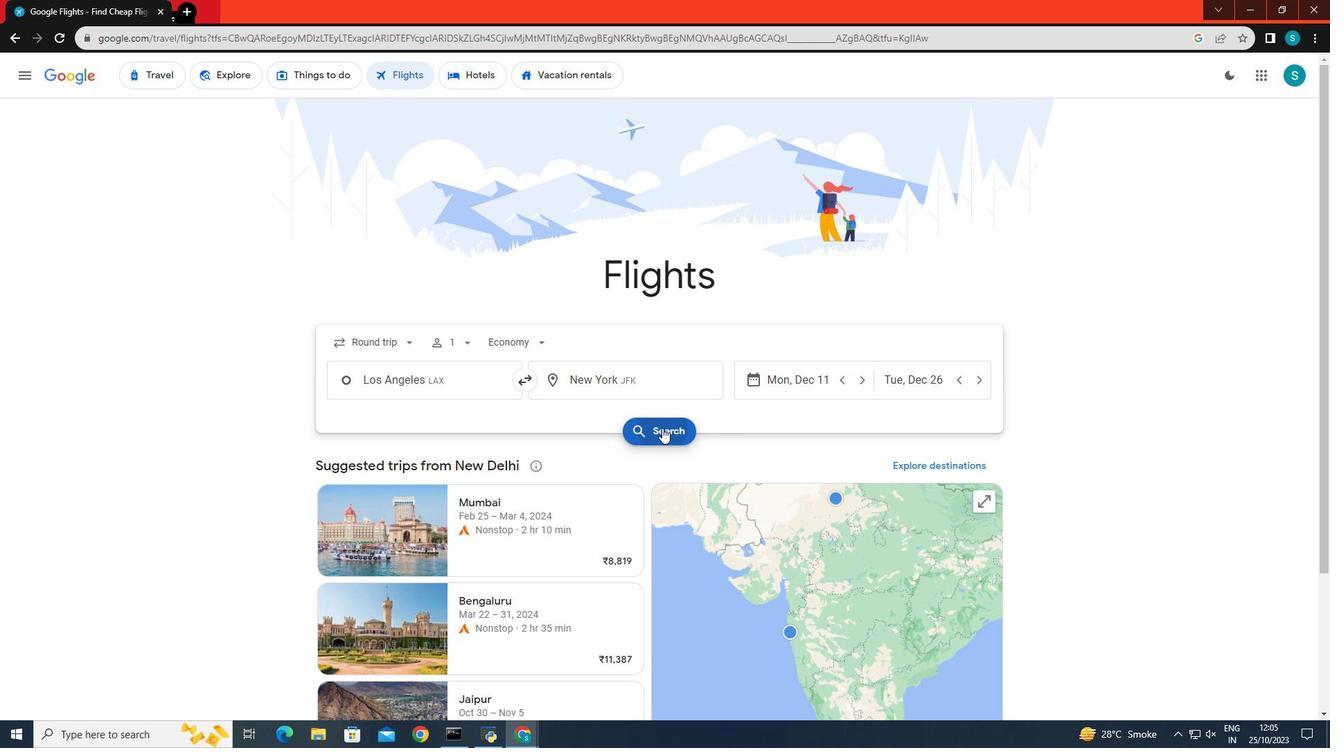 
Action: Mouse moved to (1201, 439)
Screenshot: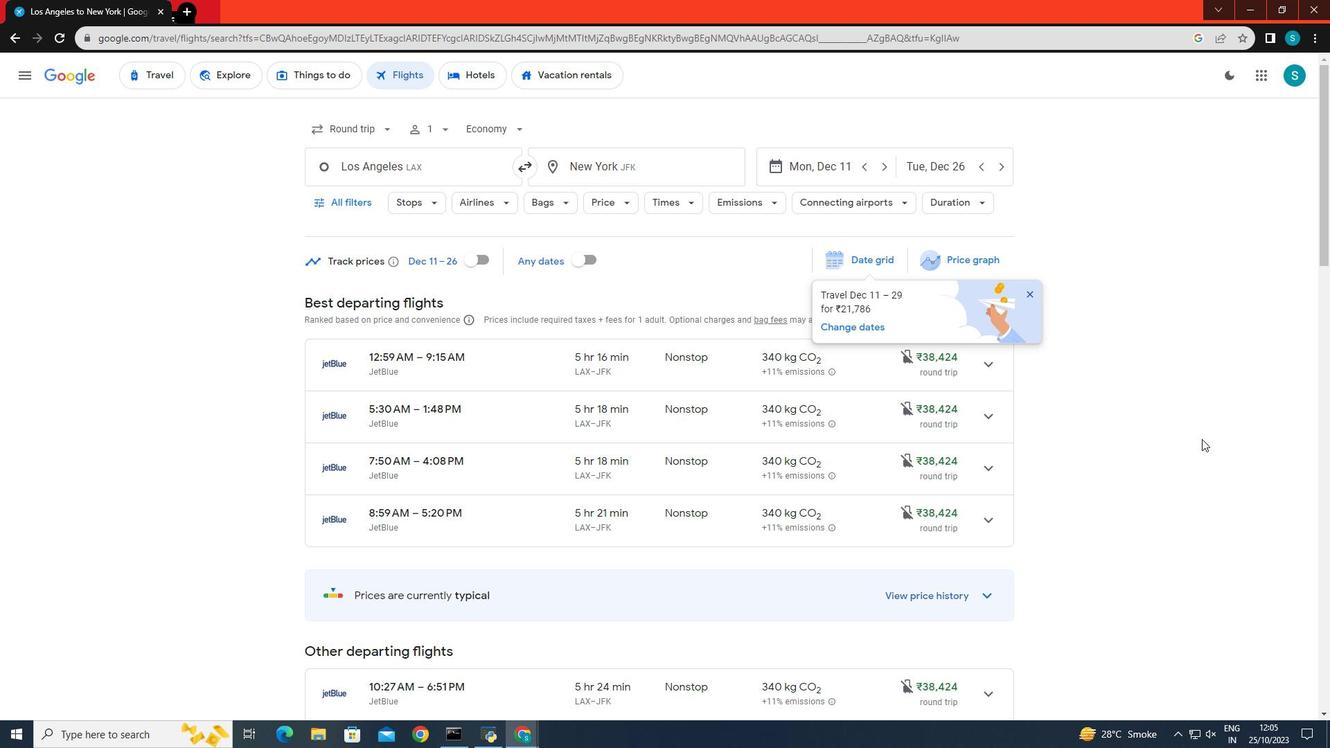 
Action: Mouse pressed left at (1201, 439)
Screenshot: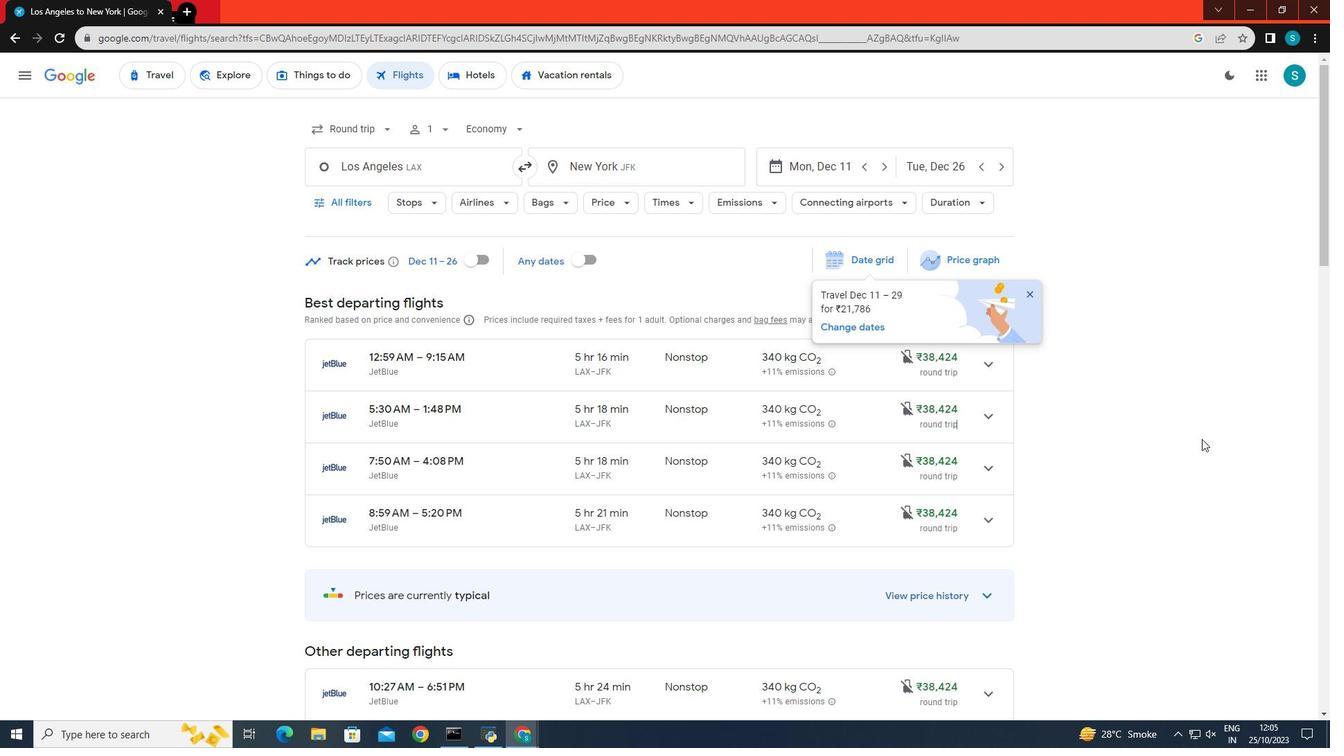 
Action: Mouse moved to (1030, 298)
Screenshot: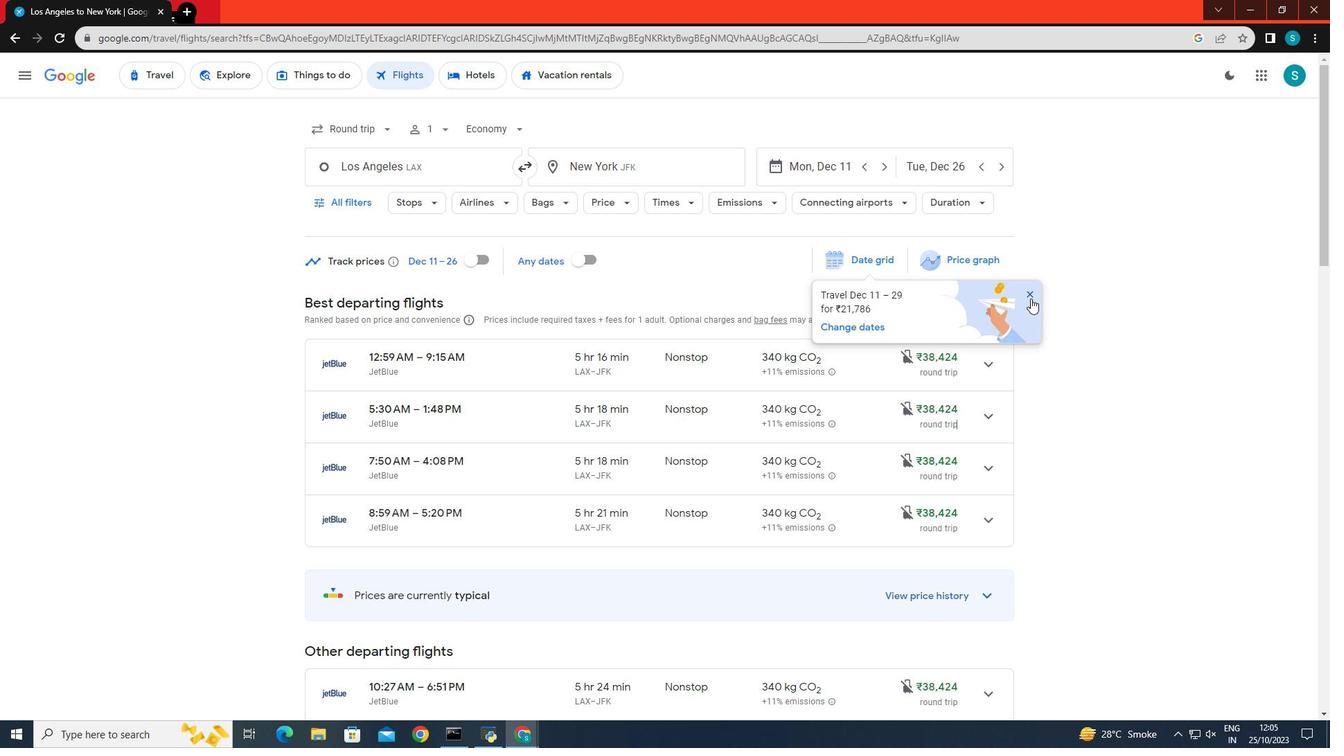 
Action: Mouse pressed left at (1030, 298)
Screenshot: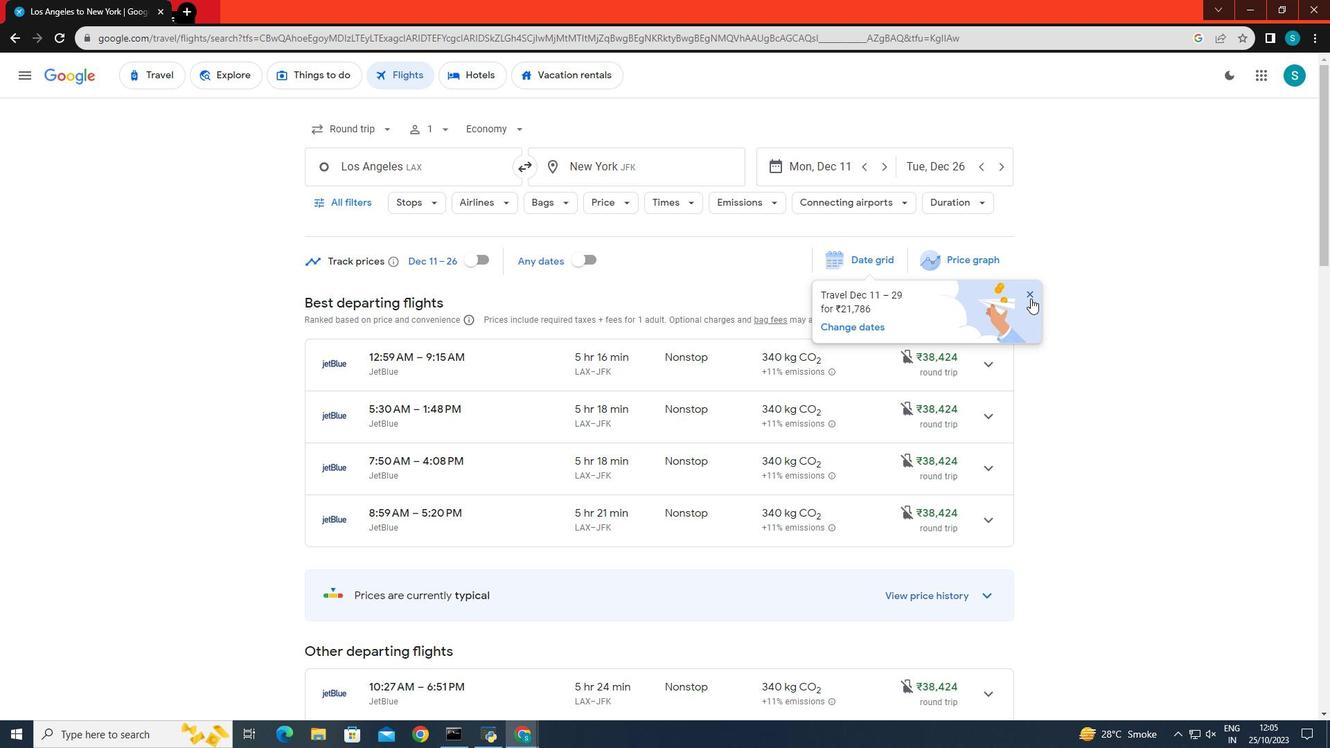 
Action: Mouse moved to (980, 318)
Screenshot: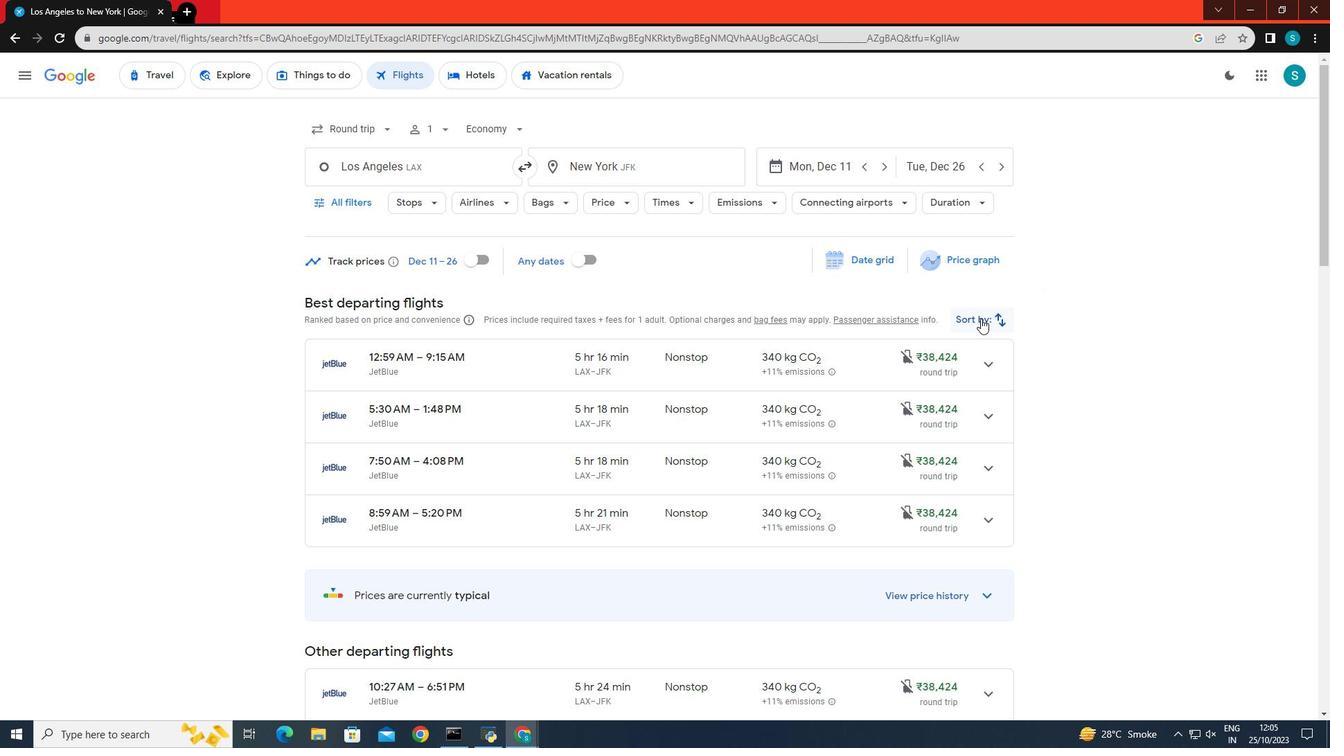 
Action: Mouse pressed left at (980, 318)
Screenshot: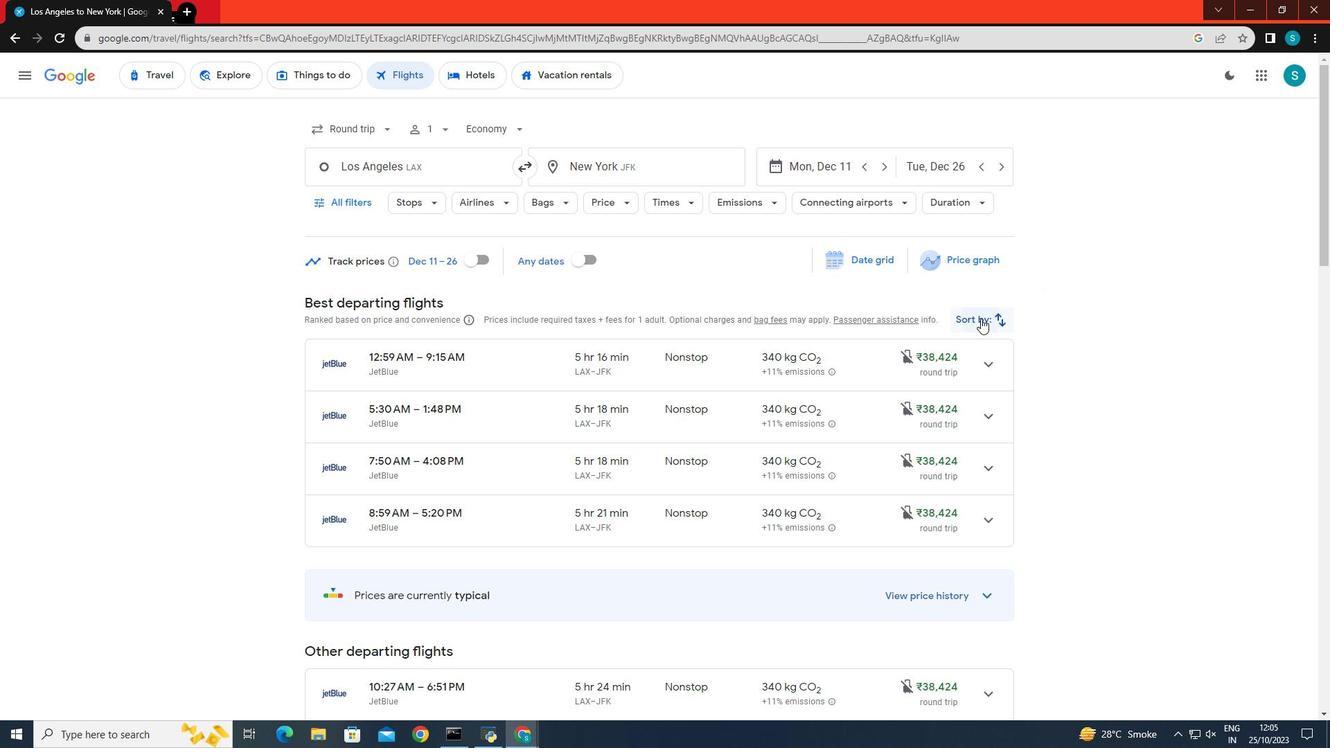 
Action: Mouse moved to (962, 392)
Screenshot: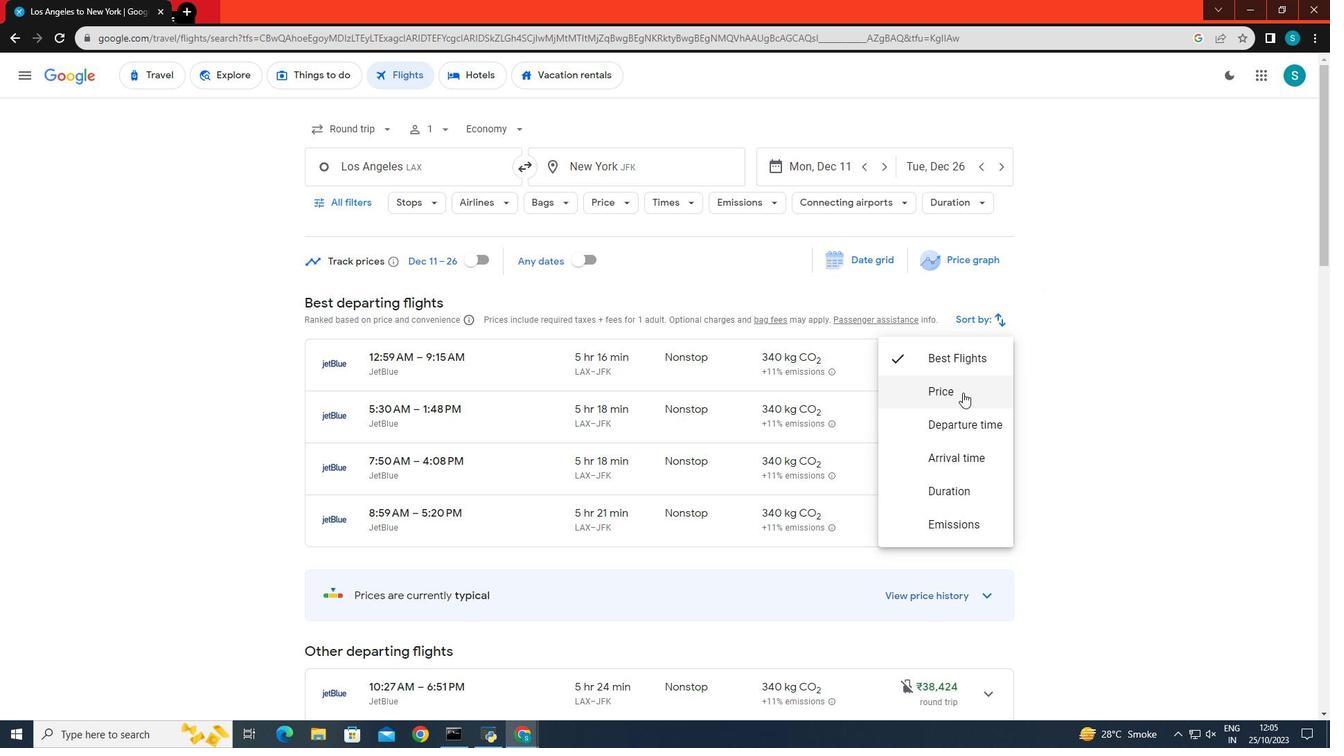 
Action: Mouse pressed left at (962, 392)
Screenshot: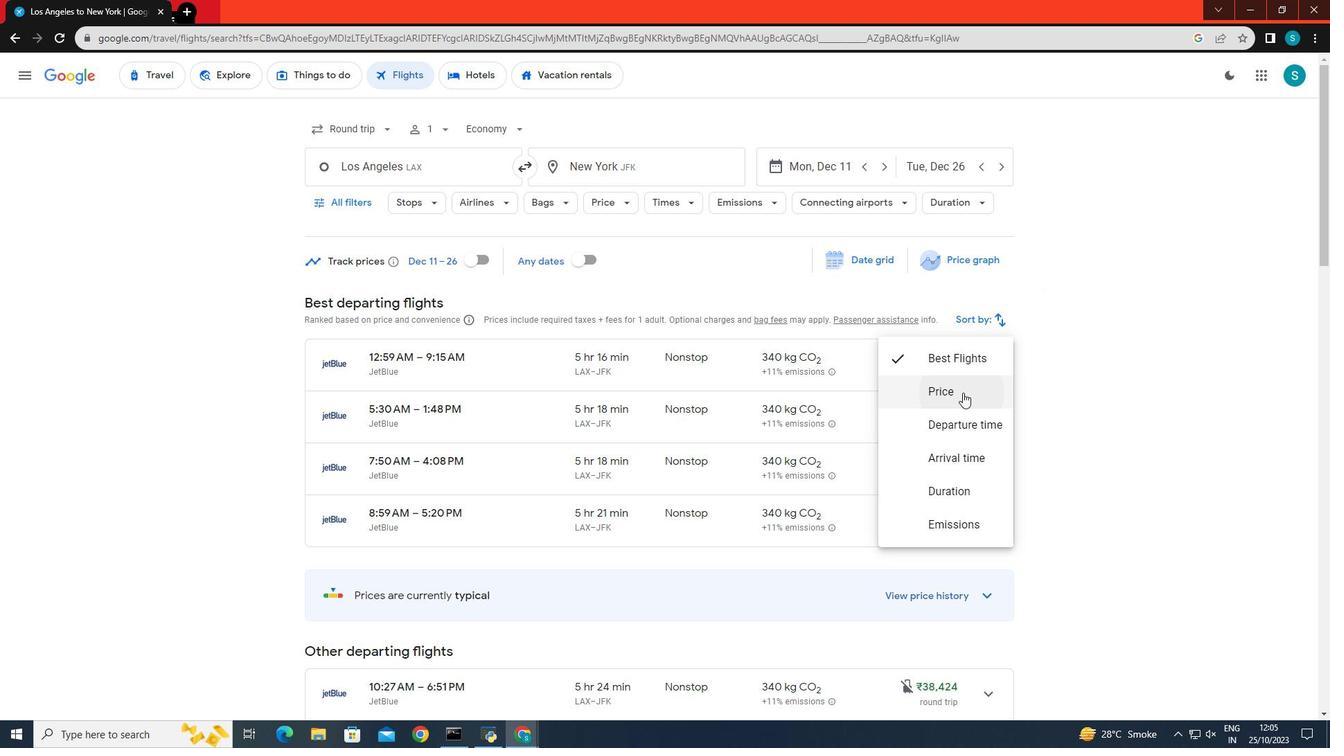 
Action: Mouse moved to (935, 491)
Screenshot: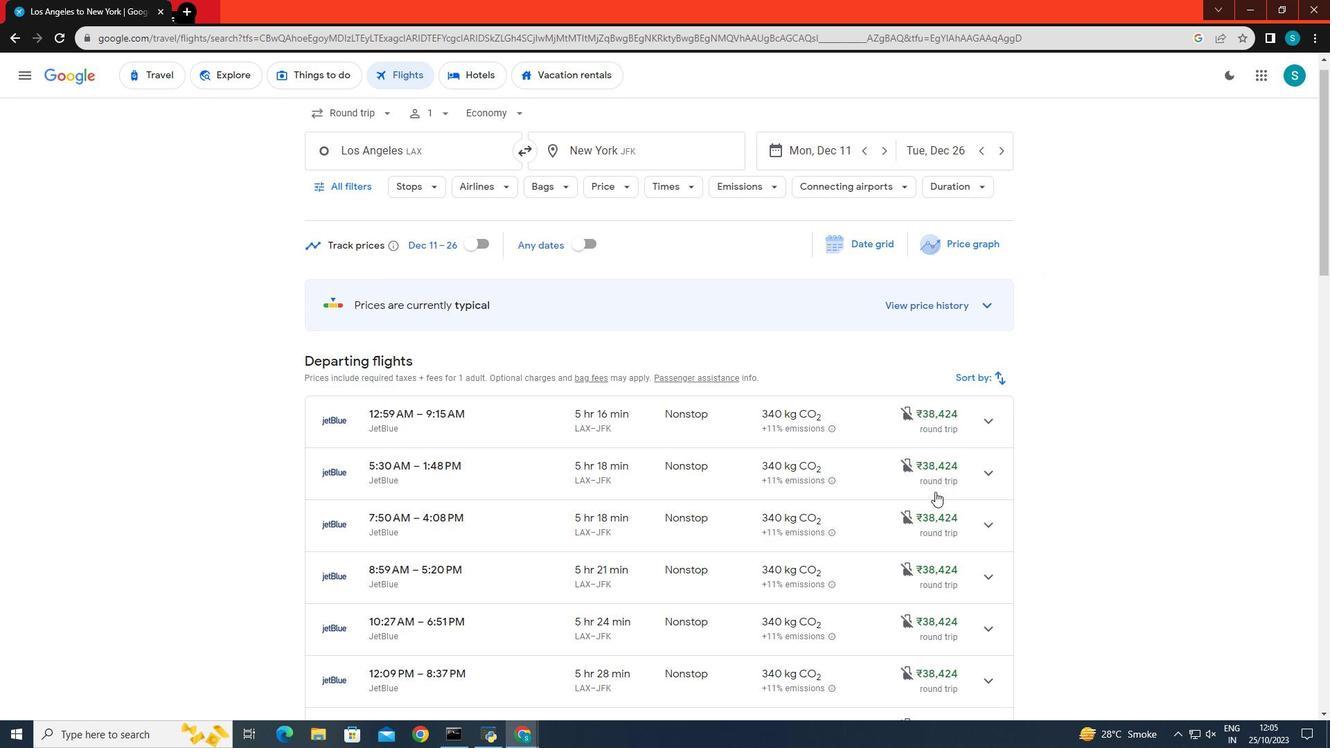 
Action: Mouse scrolled (935, 491) with delta (0, 0)
Screenshot: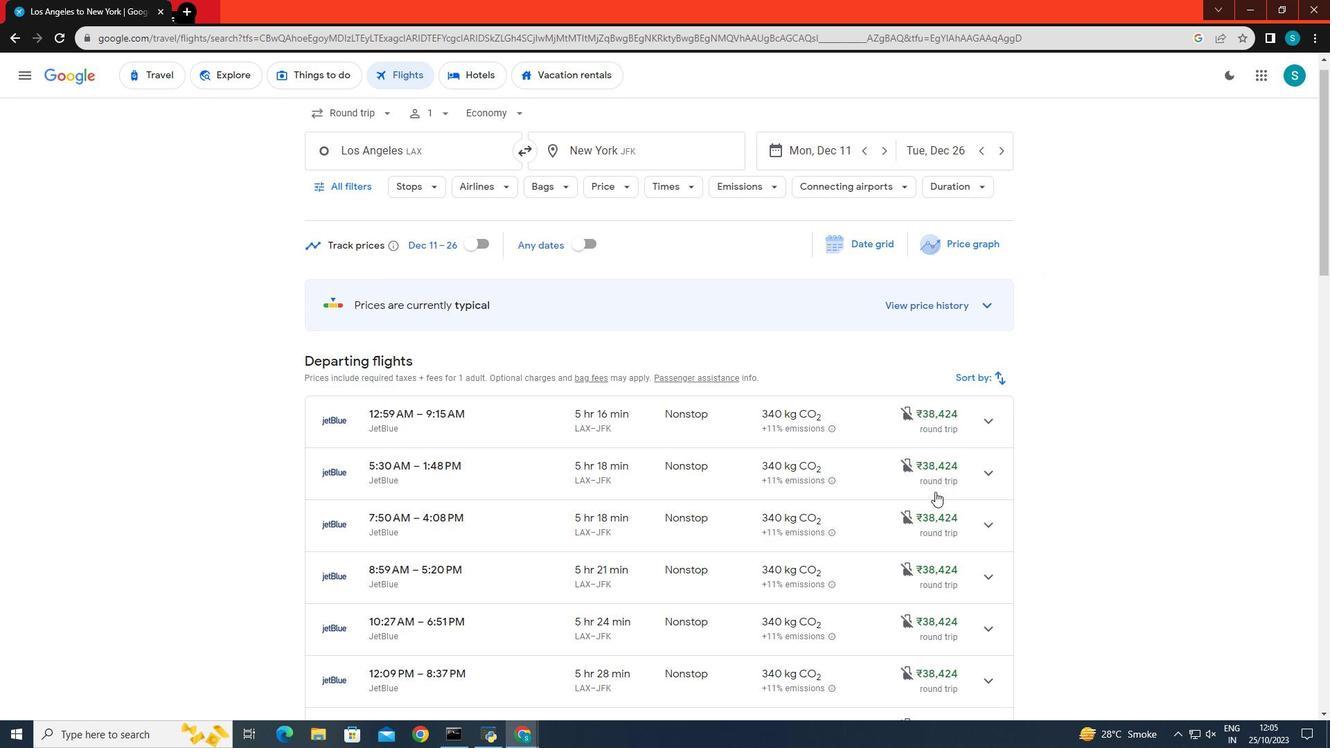 
Action: Mouse scrolled (935, 491) with delta (0, 0)
Screenshot: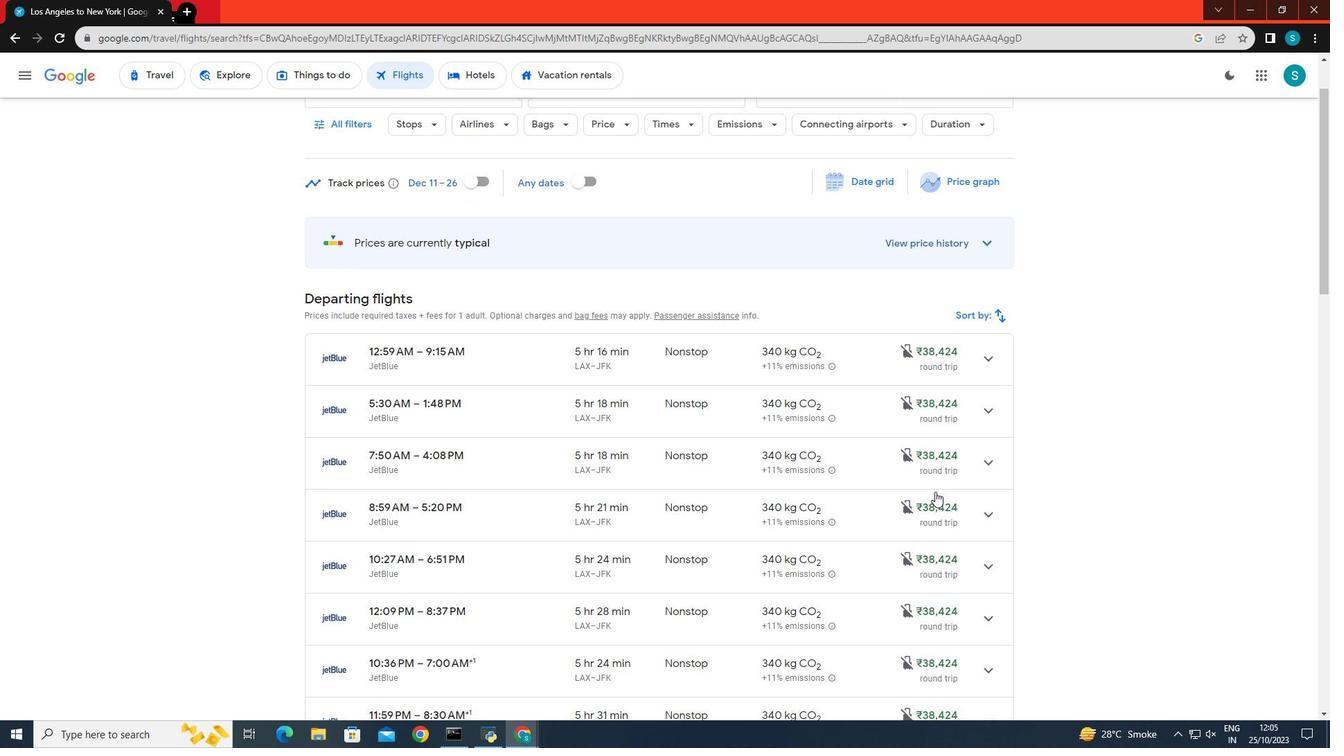 
